 Task: Open Card Card0000000407 in Board Board0000000102 in Workspace WS0000000034 in Trello. Add Member Email0000000135 to Card Card0000000407 in Board Board0000000102 in Workspace WS0000000034 in Trello. Add Orange Label titled Label0000000407 to Card Card0000000407 in Board Board0000000102 in Workspace WS0000000034 in Trello. Add Checklist CL0000000407 to Card Card0000000407 in Board Board0000000102 in Workspace WS0000000034 in Trello. Add Dates with Start Date as Oct 01 2023 and Due Date as Oct 31 2023 to Card Card0000000407 in Board Board0000000102 in Workspace WS0000000034 in Trello
Action: Mouse moved to (703, 738)
Screenshot: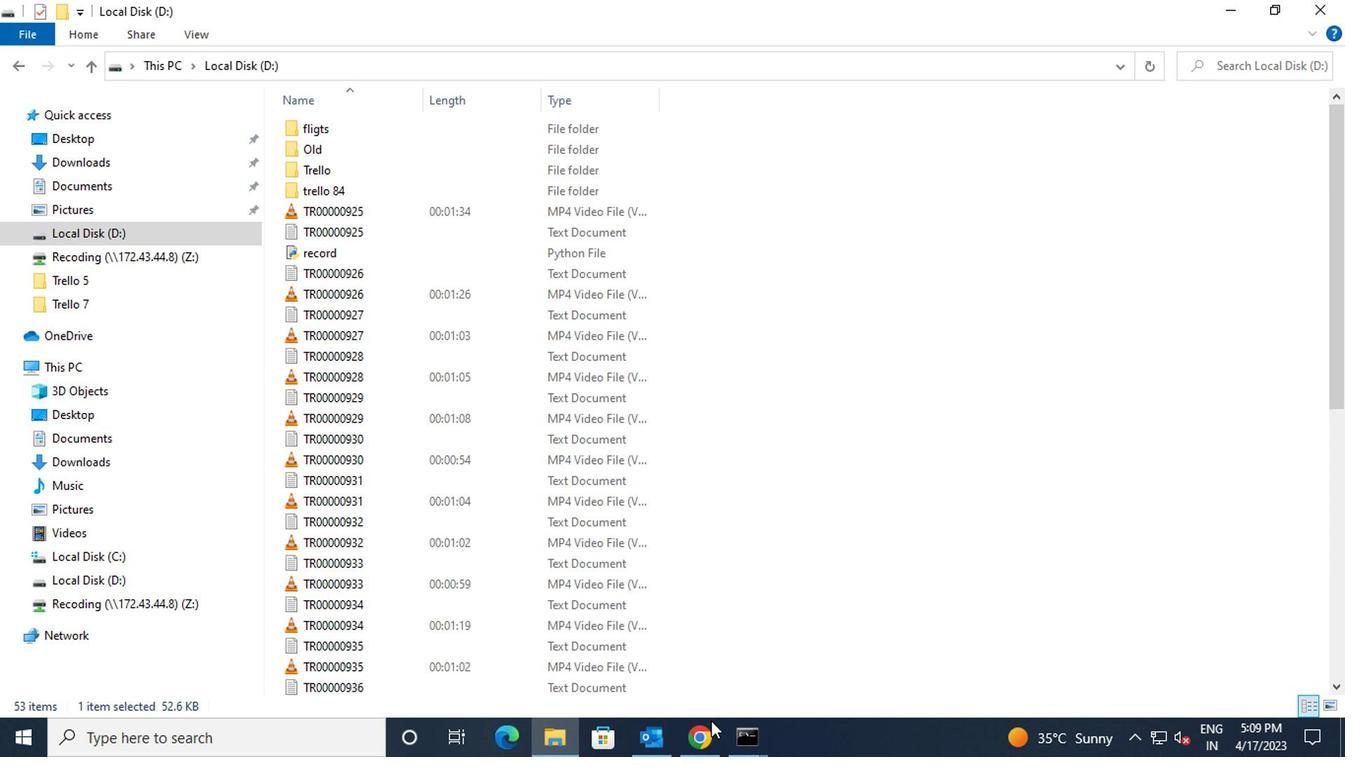 
Action: Mouse pressed left at (703, 738)
Screenshot: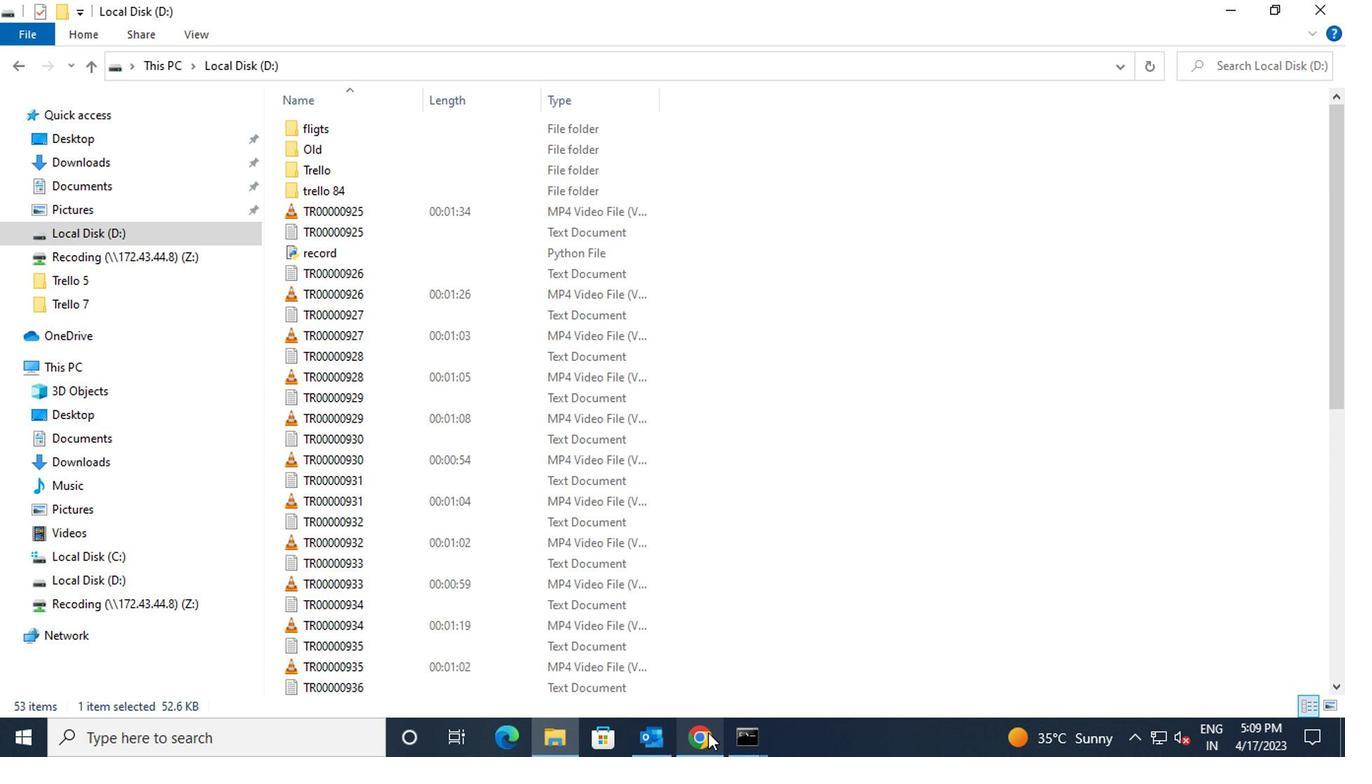
Action: Mouse moved to (460, 404)
Screenshot: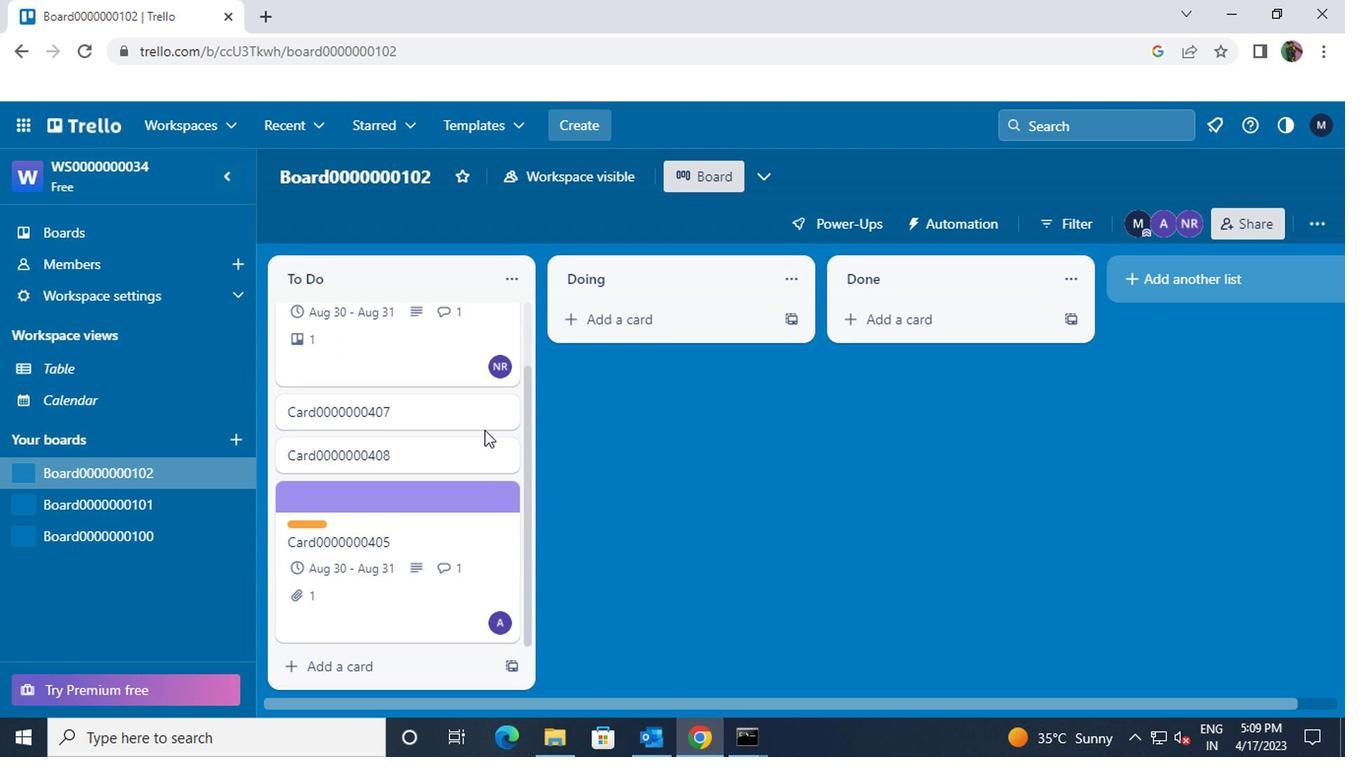 
Action: Mouse pressed left at (460, 404)
Screenshot: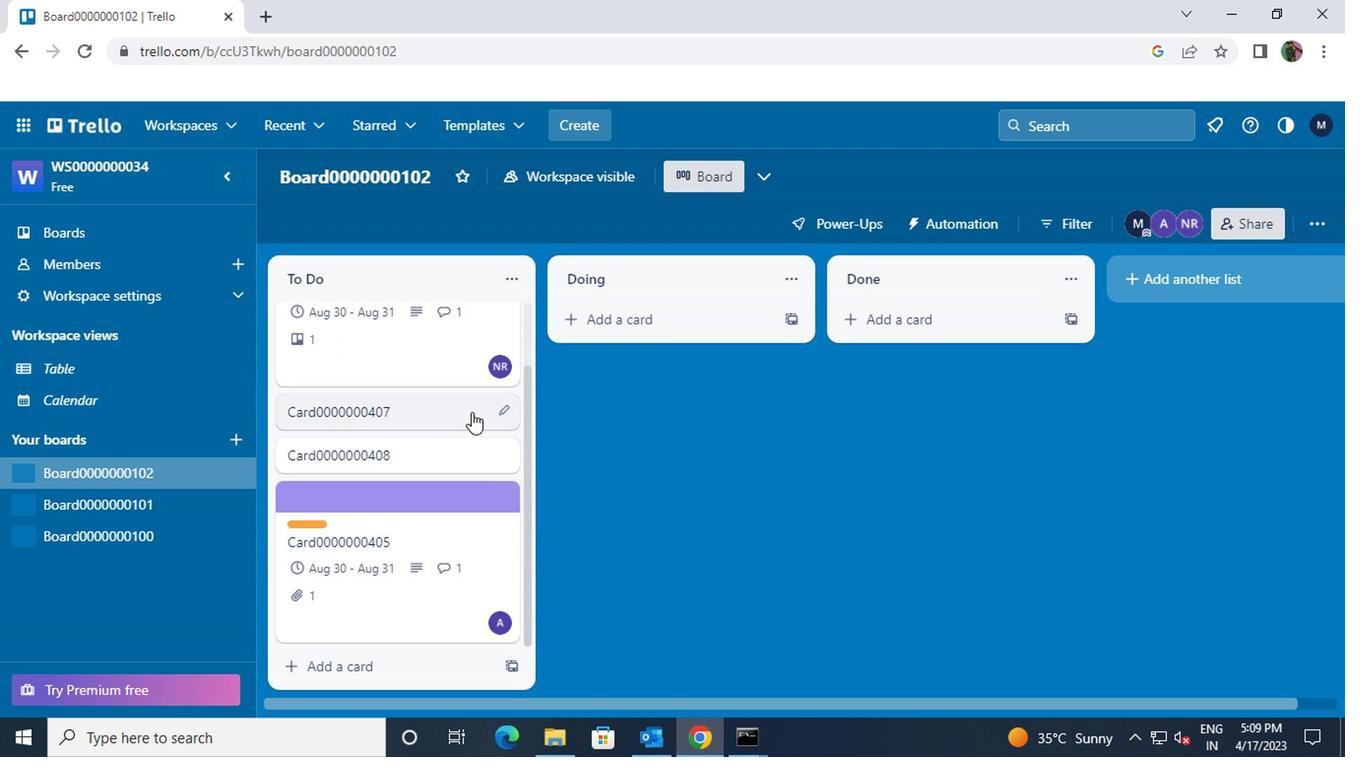 
Action: Mouse moved to (913, 274)
Screenshot: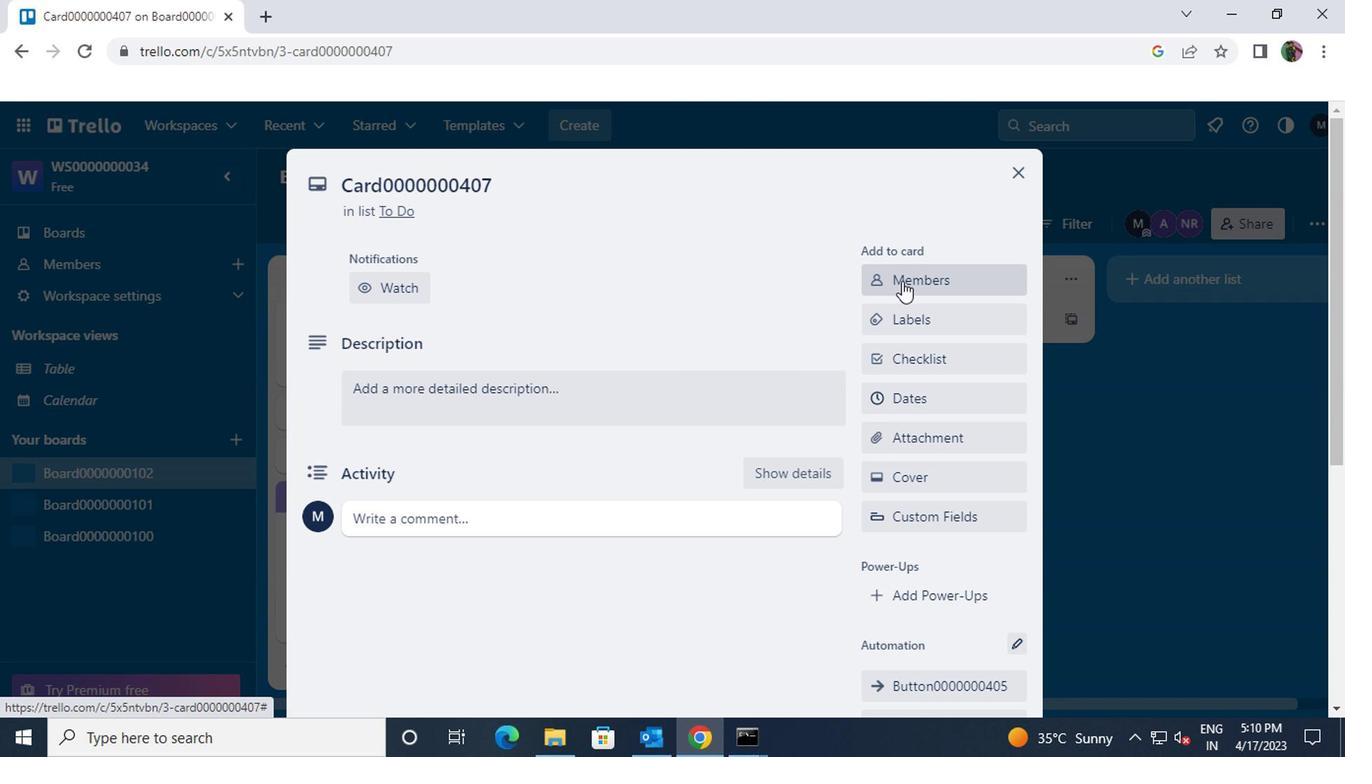 
Action: Mouse pressed left at (913, 274)
Screenshot: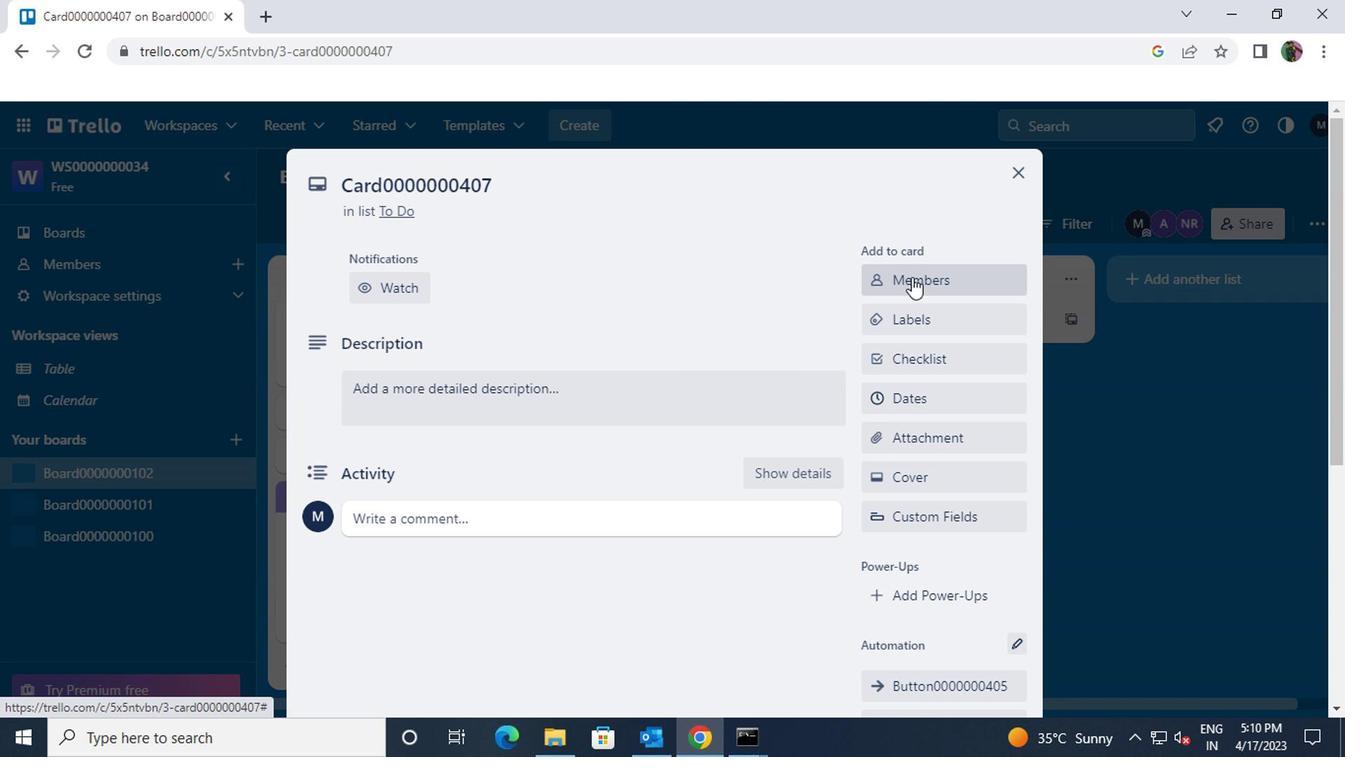 
Action: Key pressed vinnyoffice2<Key.shift>@GMAIL.C
Screenshot: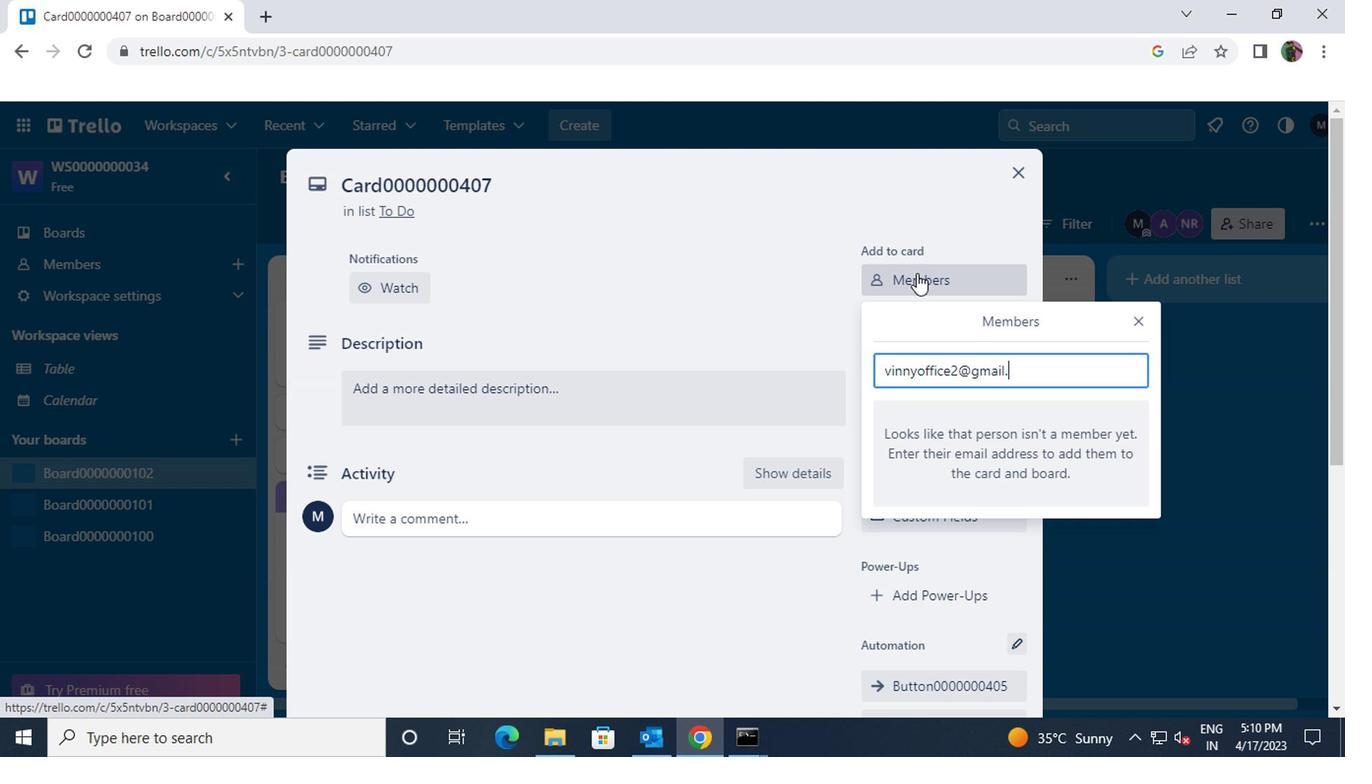 
Action: Mouse moved to (913, 274)
Screenshot: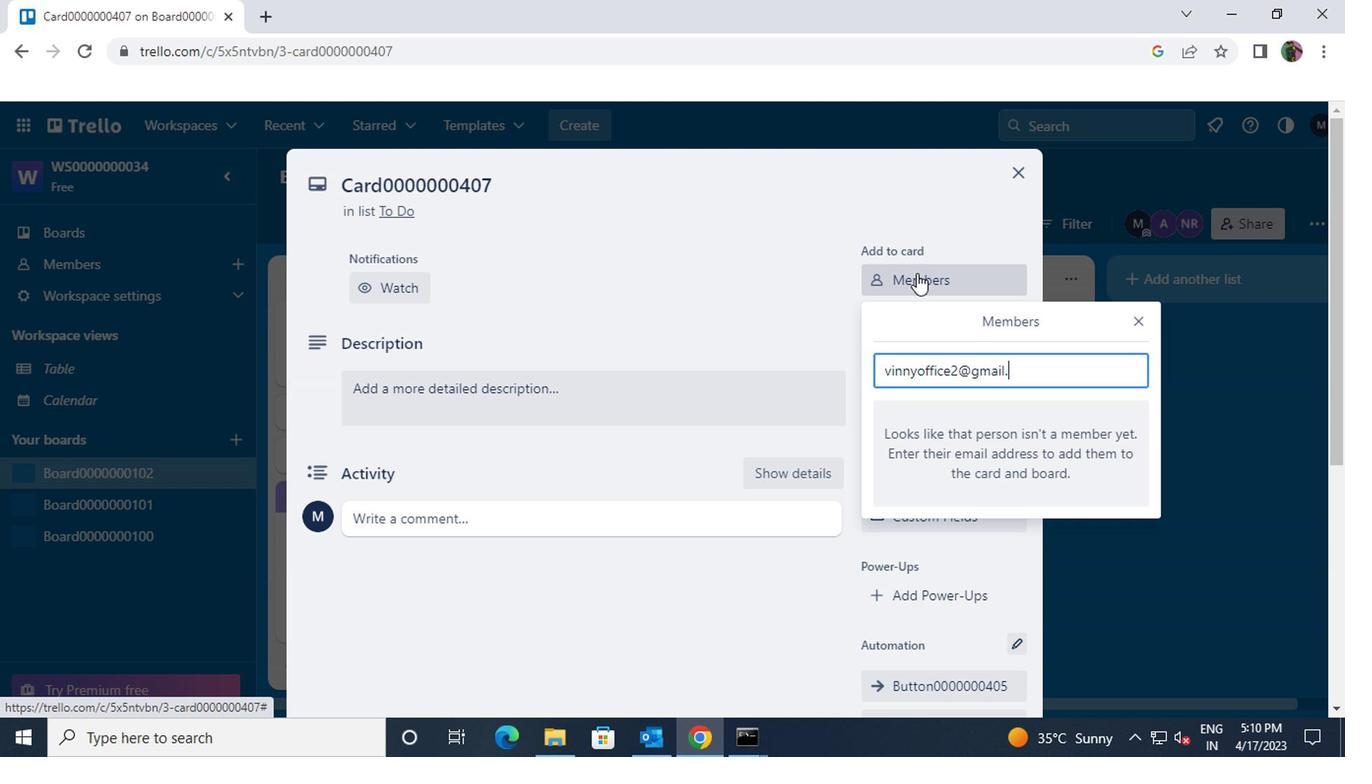 
Action: Key pressed OM
Screenshot: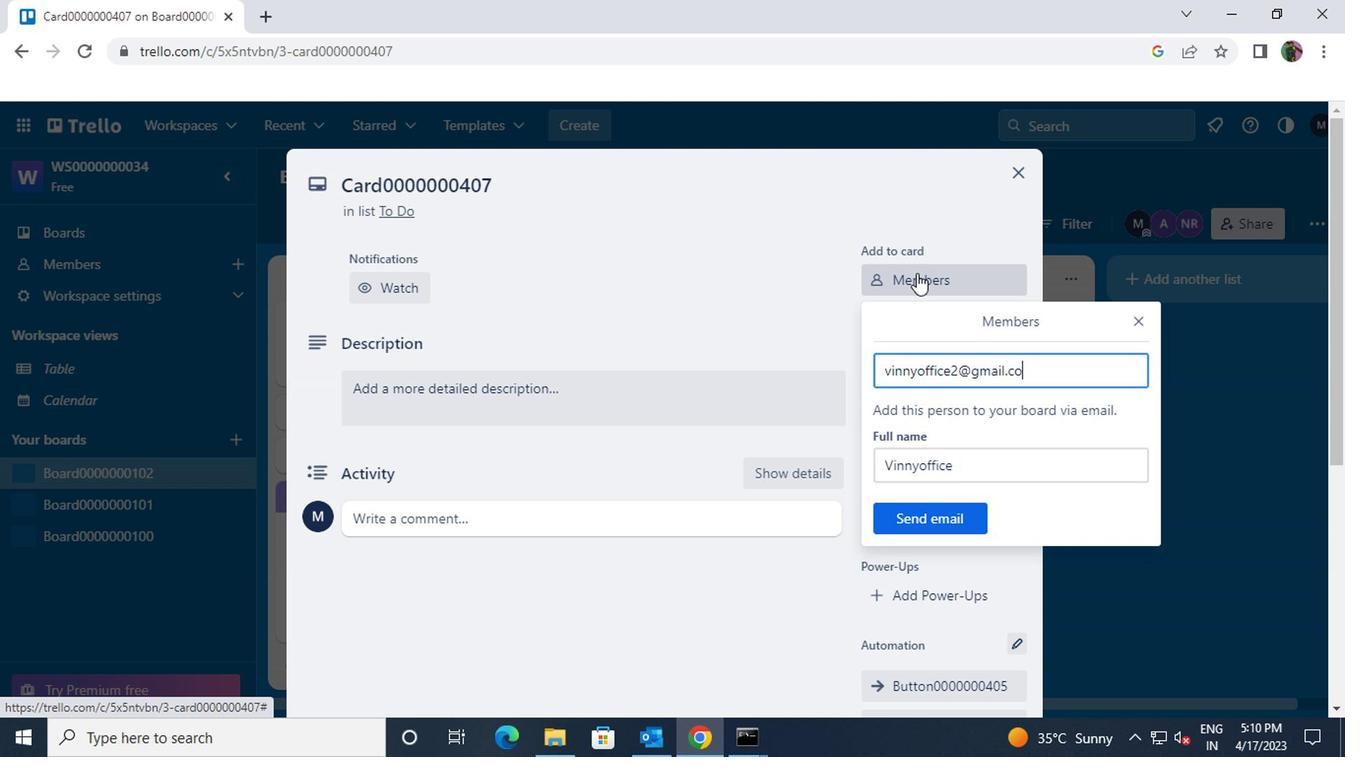 
Action: Mouse moved to (921, 509)
Screenshot: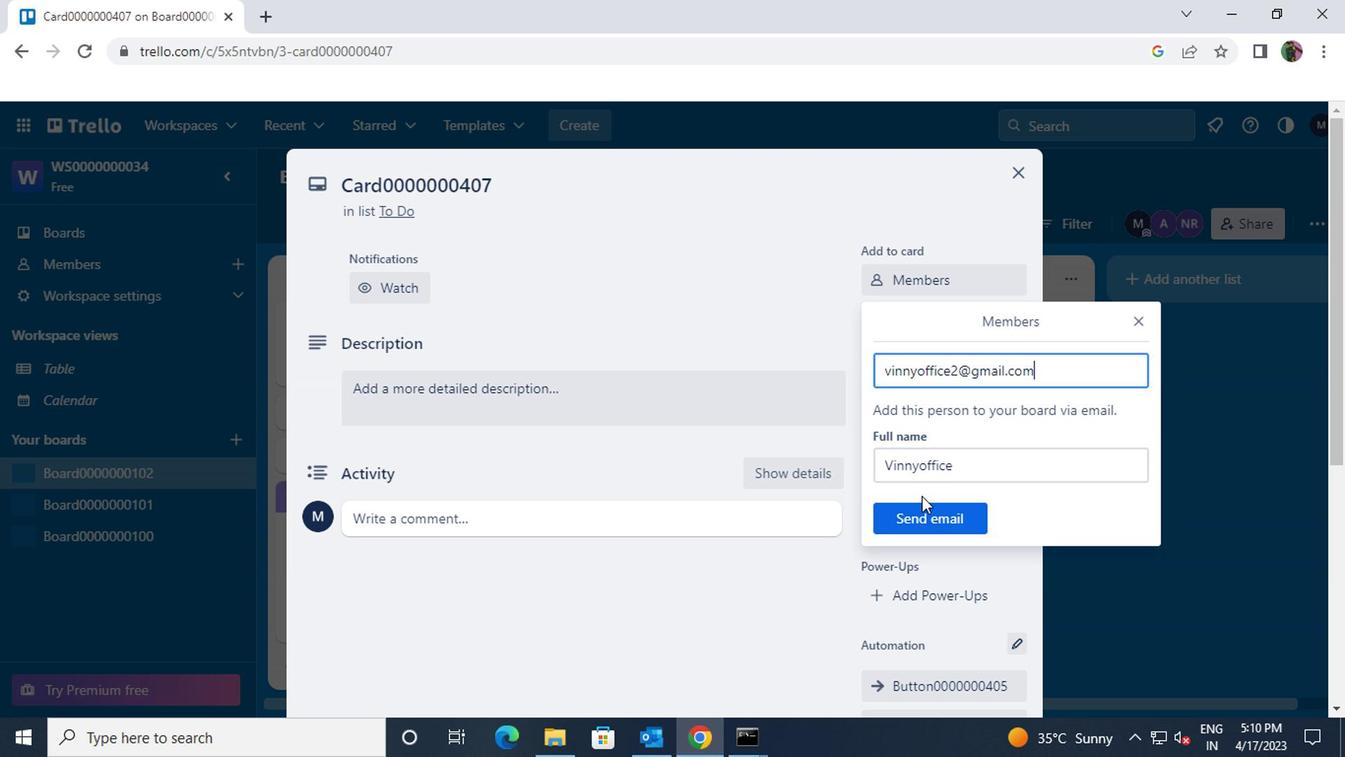 
Action: Mouse pressed left at (921, 509)
Screenshot: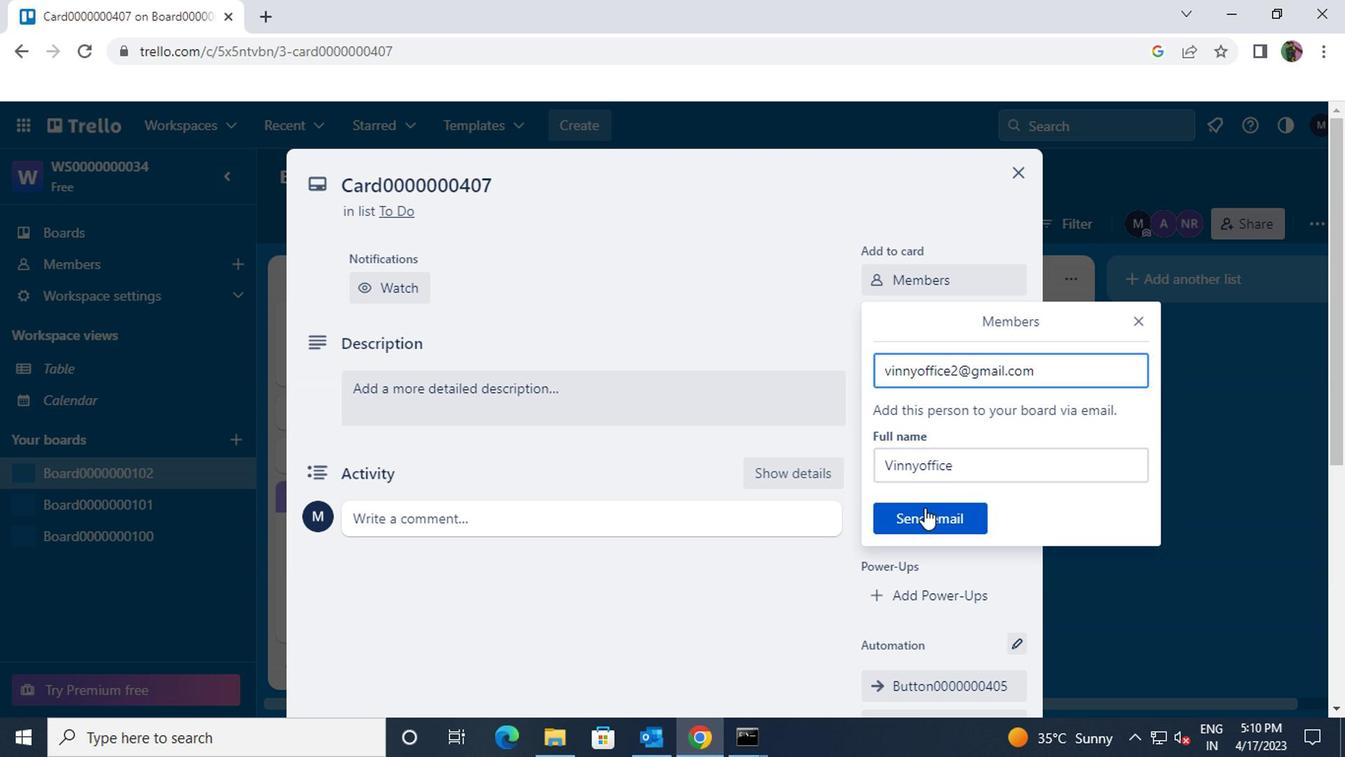 
Action: Mouse moved to (923, 315)
Screenshot: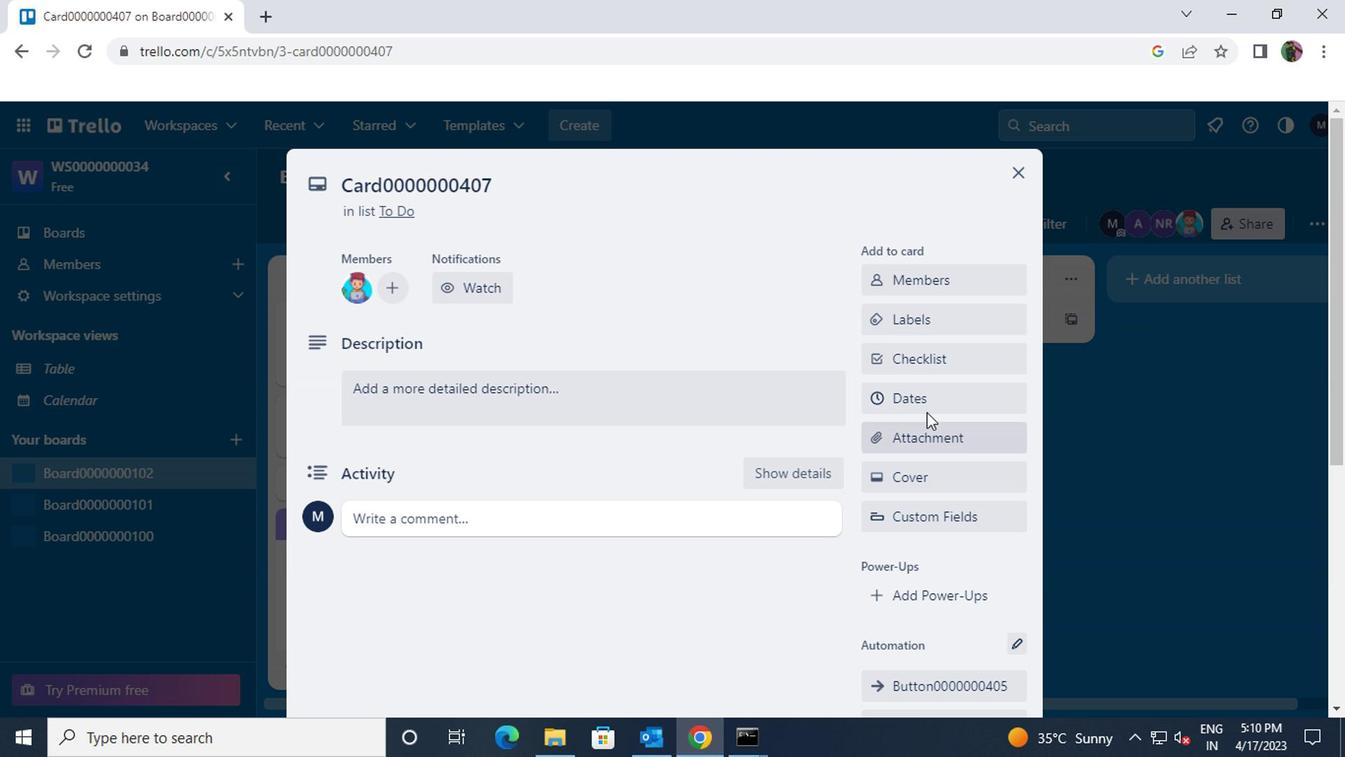 
Action: Mouse pressed left at (923, 315)
Screenshot: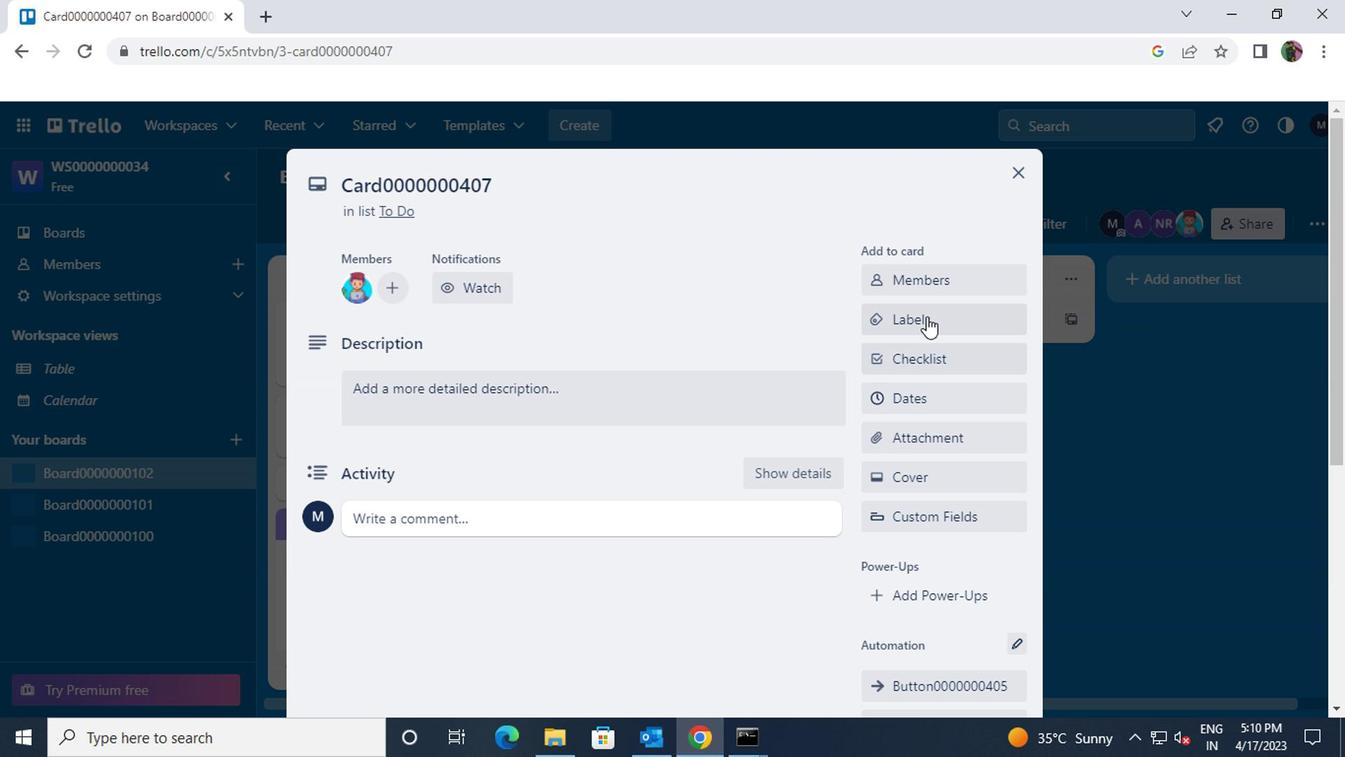 
Action: Mouse moved to (994, 595)
Screenshot: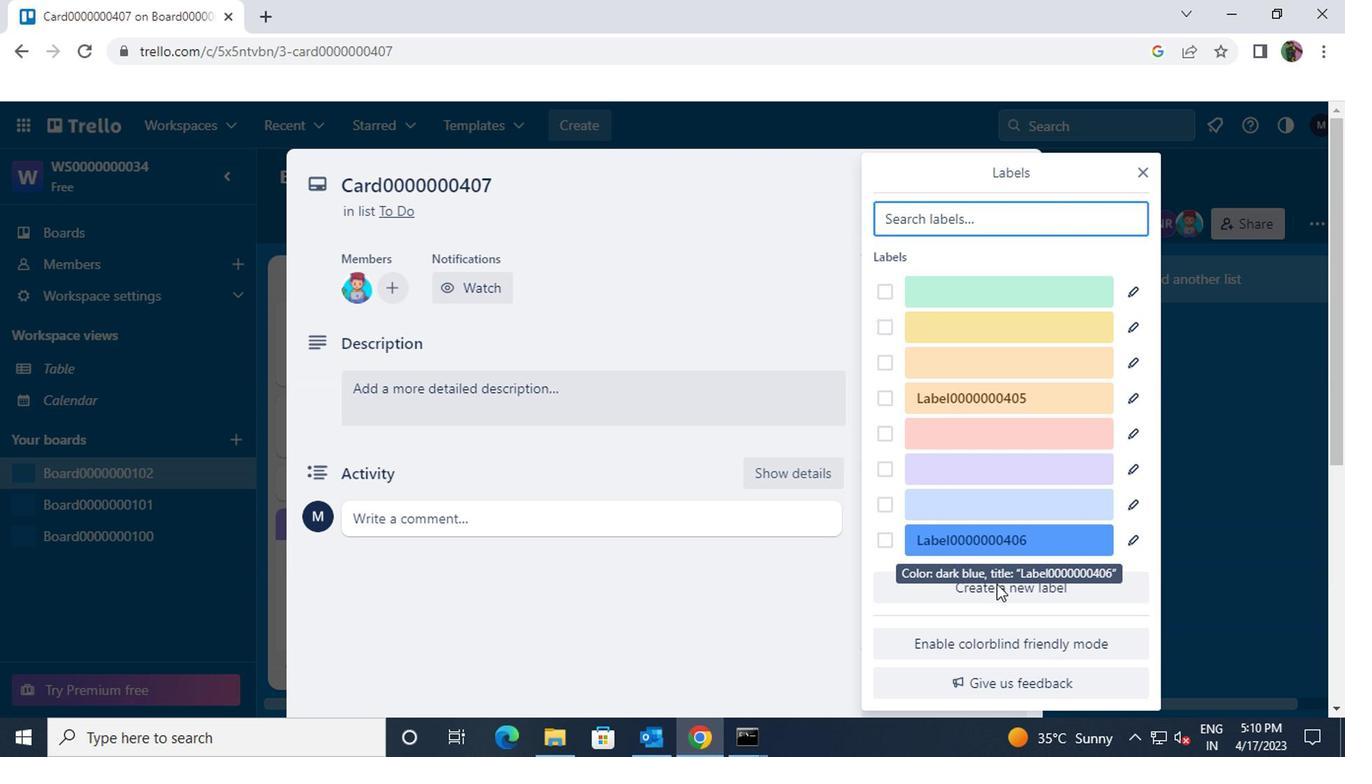 
Action: Mouse pressed left at (994, 595)
Screenshot: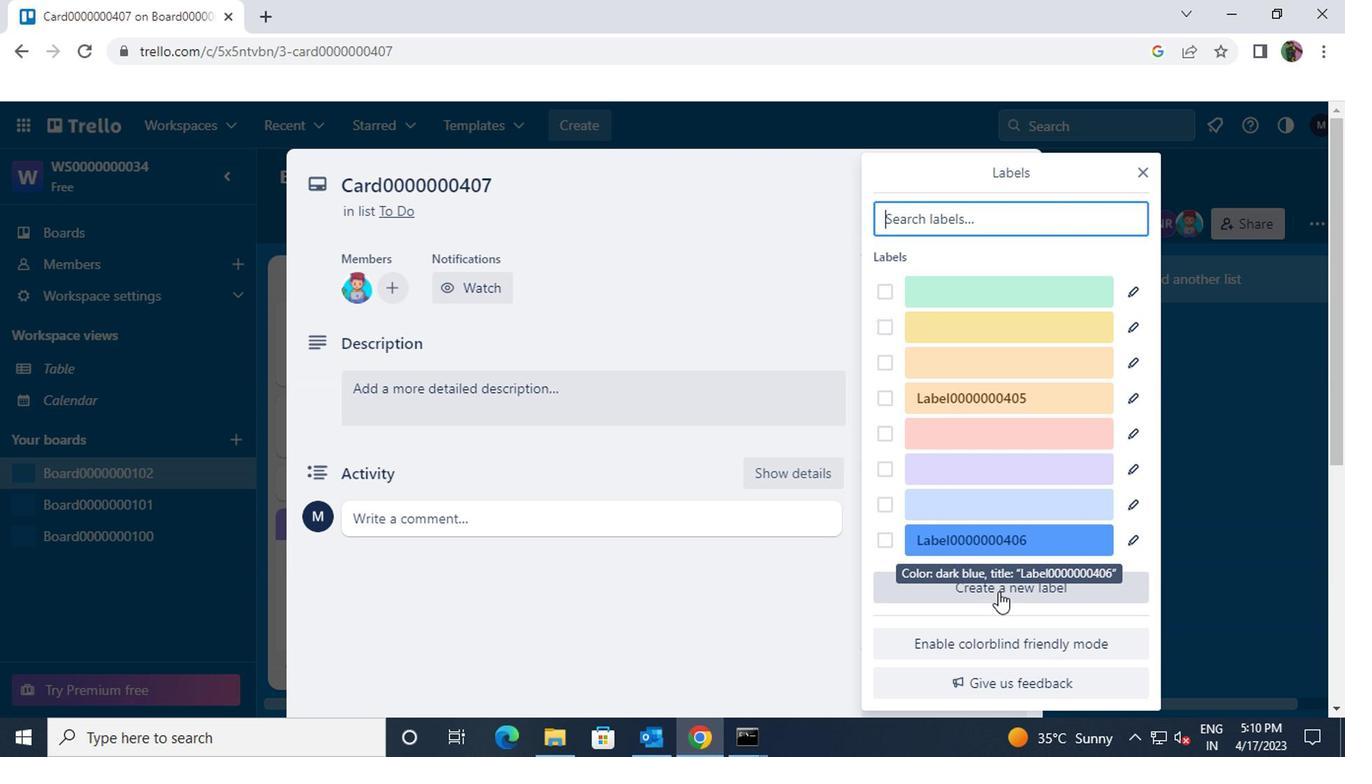 
Action: Mouse moved to (958, 351)
Screenshot: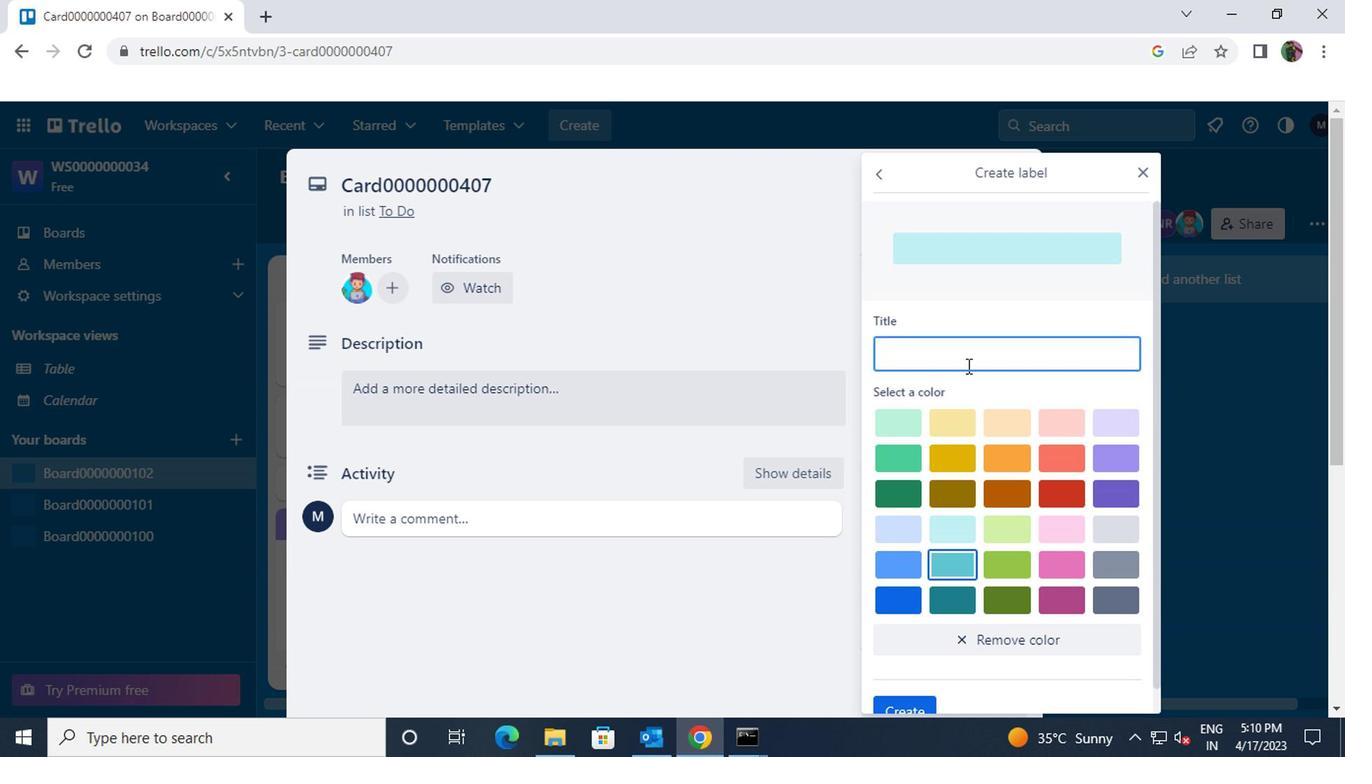 
Action: Mouse pressed left at (958, 351)
Screenshot: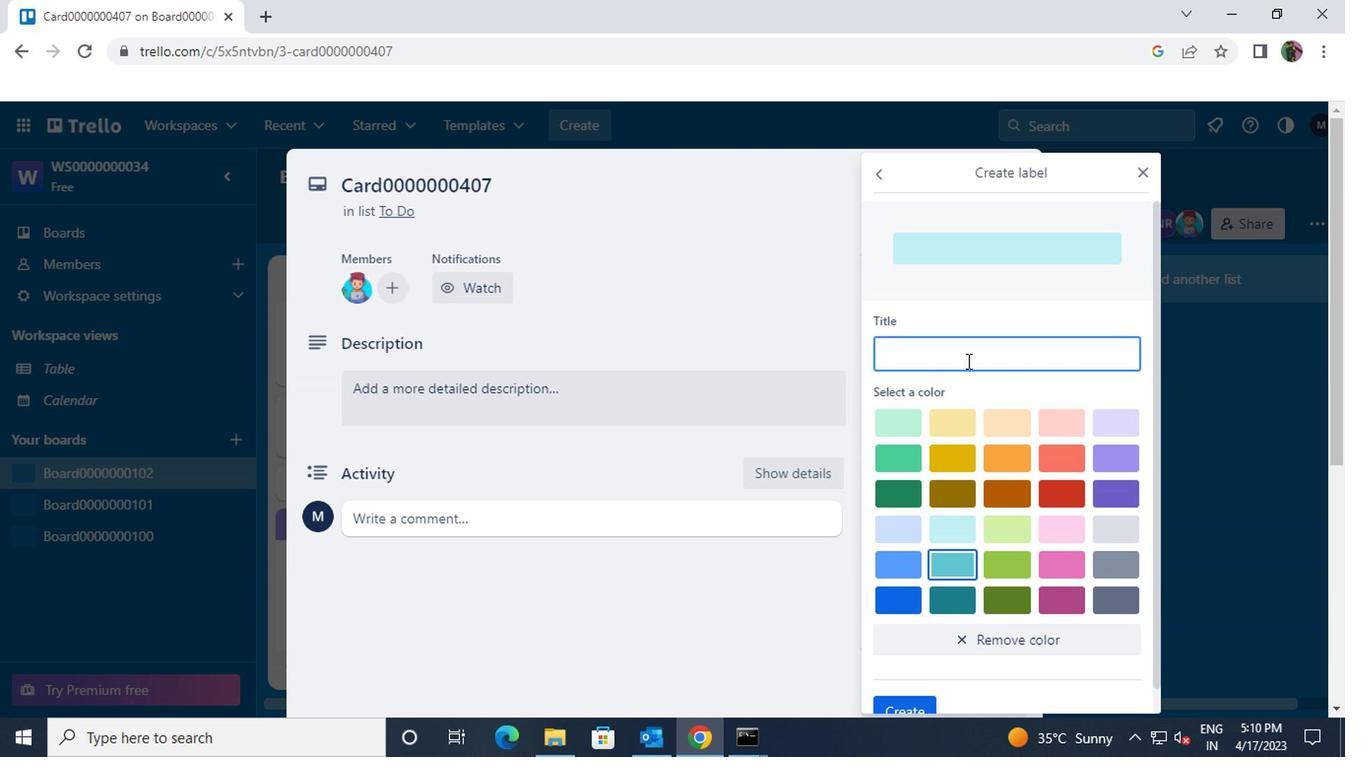 
Action: Key pressed <Key.shift>LABEL0000000407
Screenshot: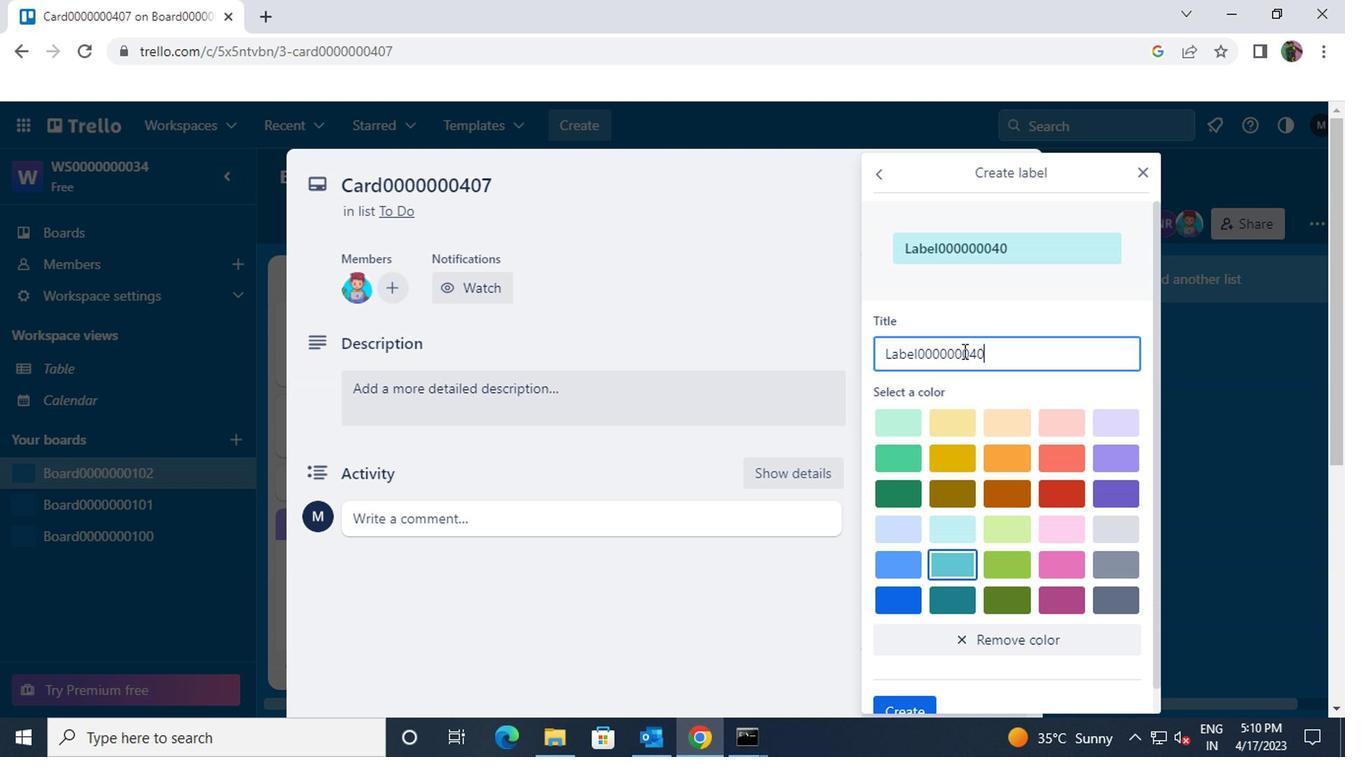 
Action: Mouse moved to (1000, 458)
Screenshot: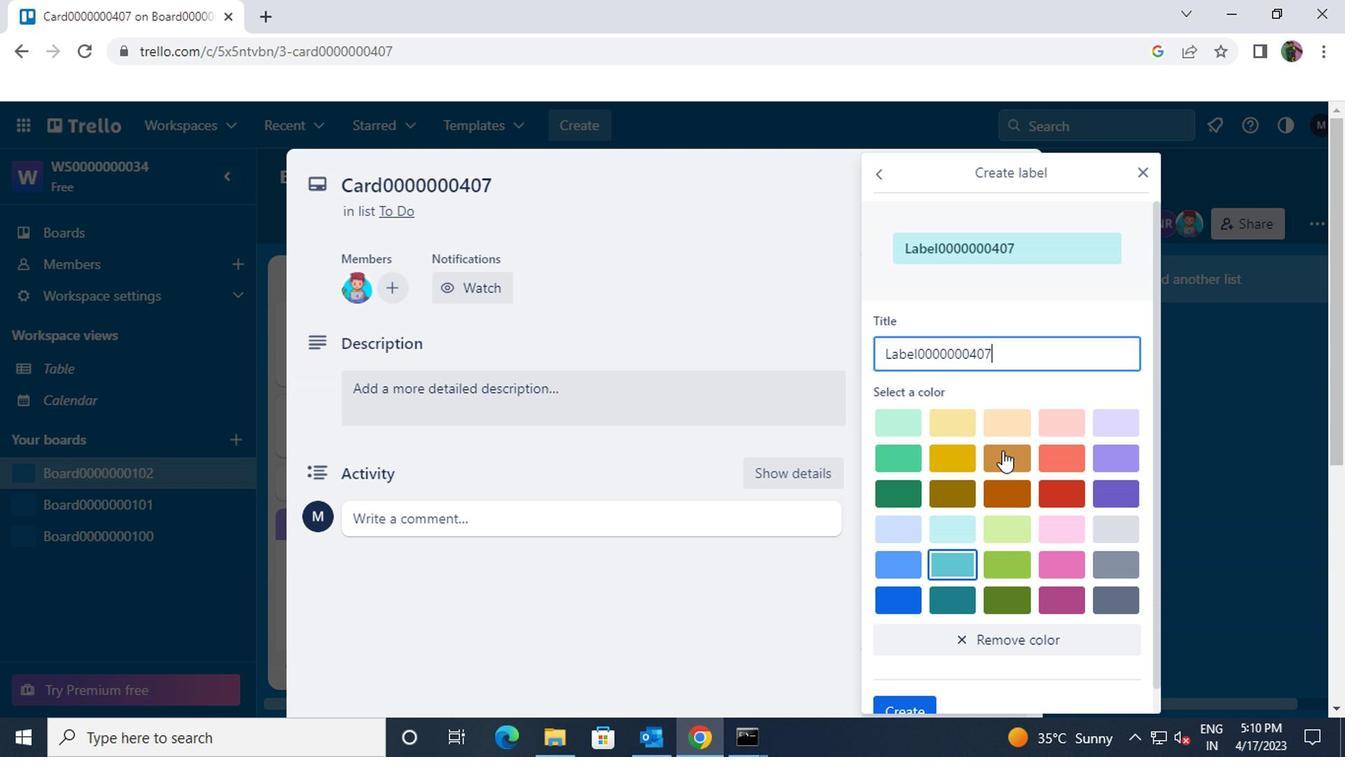 
Action: Mouse pressed left at (1000, 458)
Screenshot: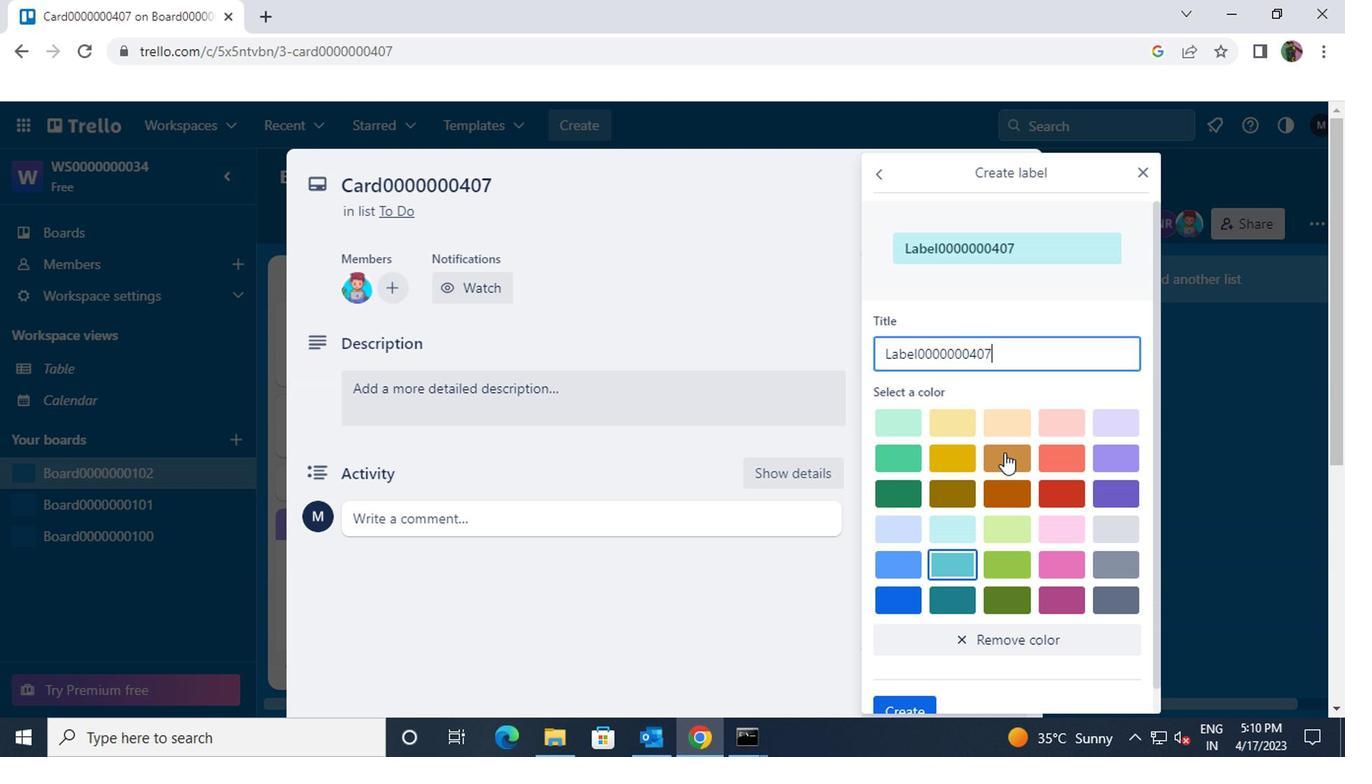 
Action: Mouse scrolled (1000, 457) with delta (0, -1)
Screenshot: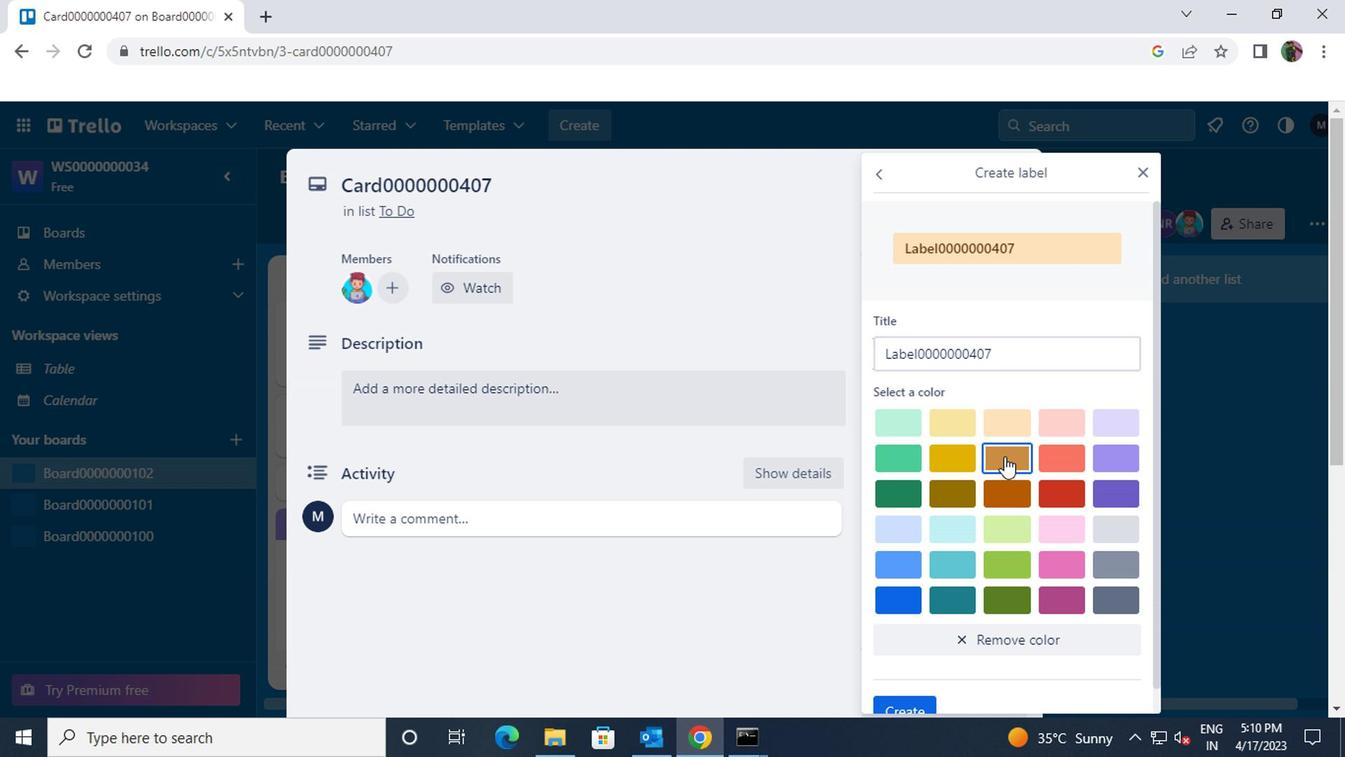 
Action: Mouse scrolled (1000, 457) with delta (0, -1)
Screenshot: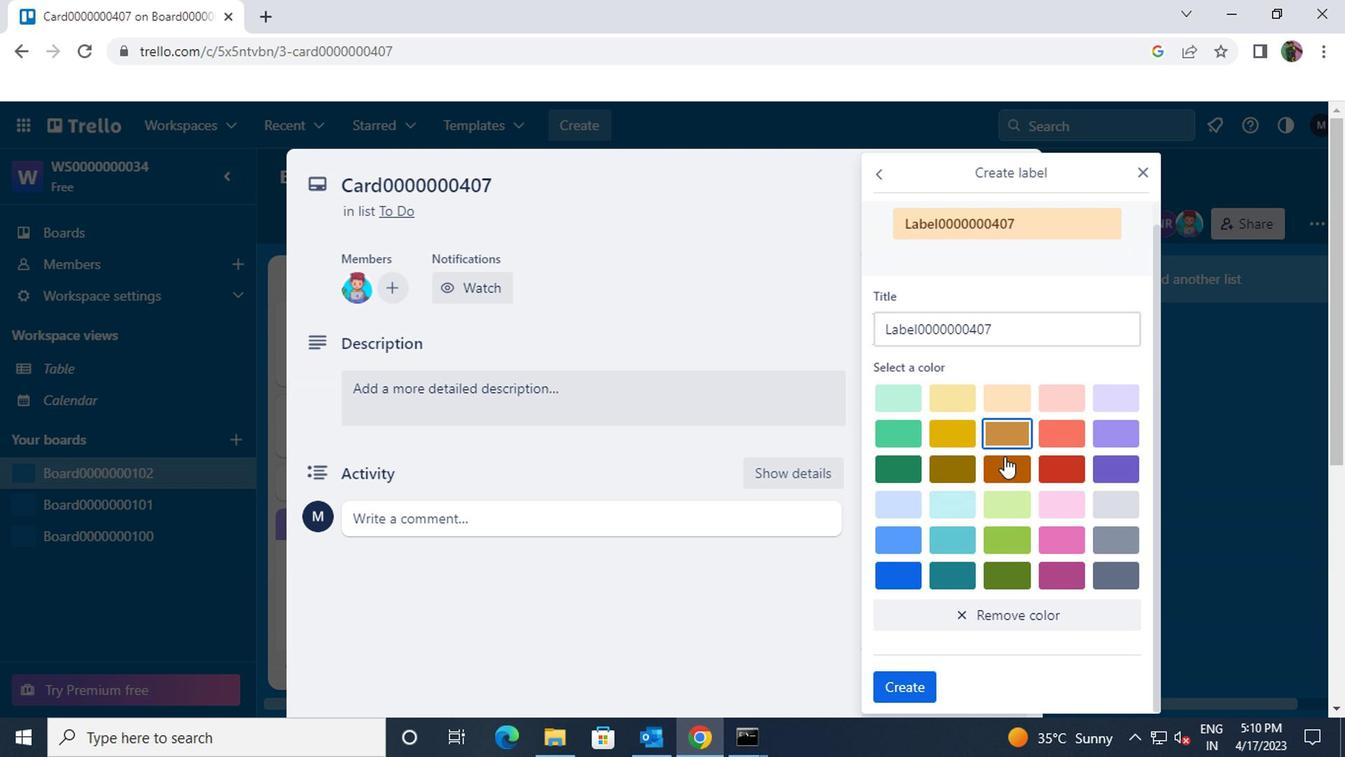 
Action: Mouse moved to (904, 683)
Screenshot: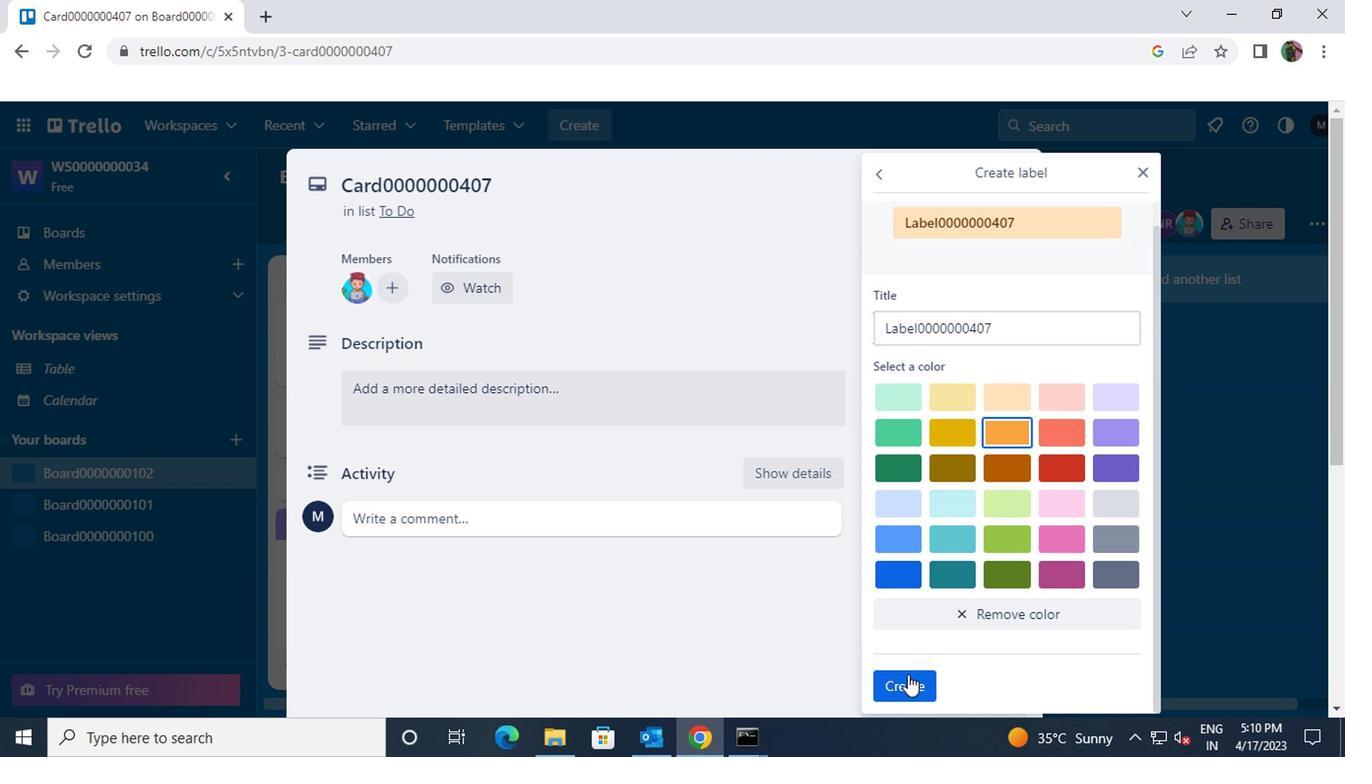 
Action: Mouse pressed left at (904, 683)
Screenshot: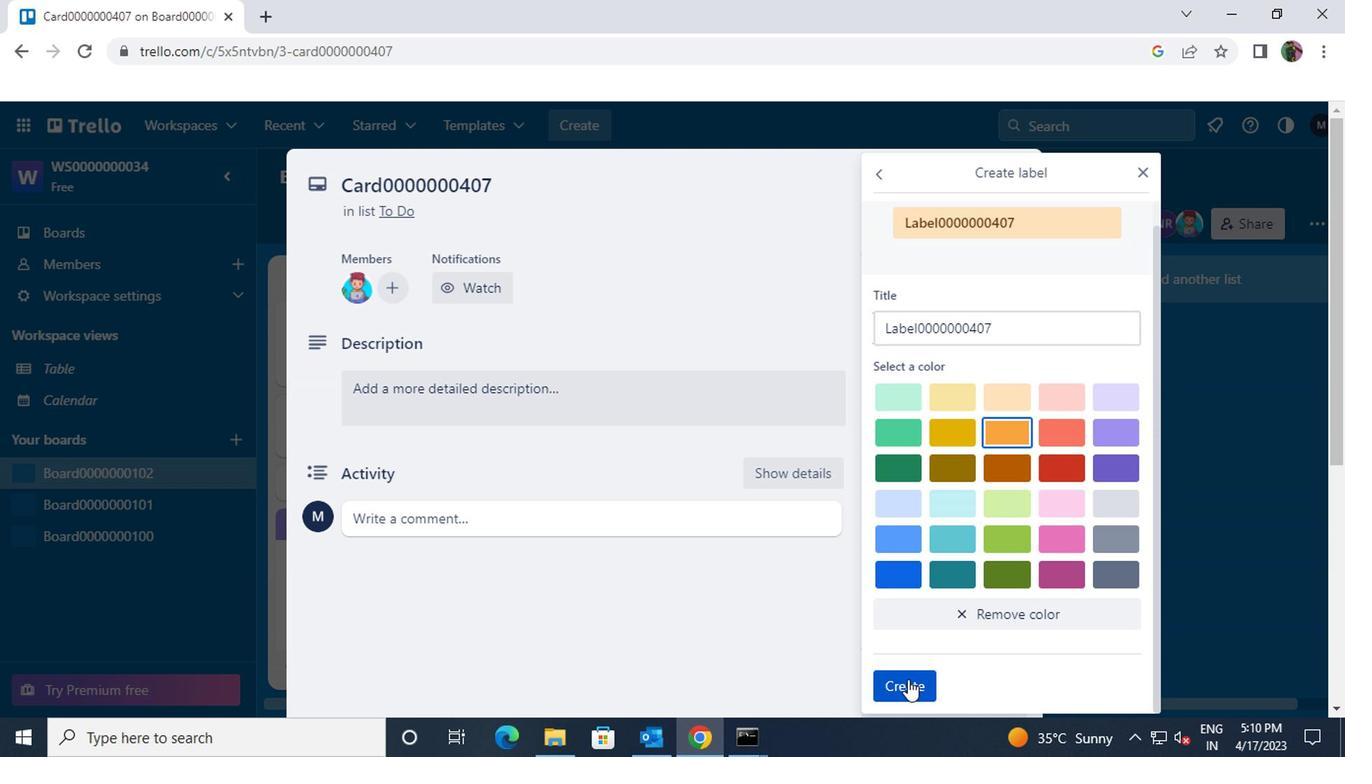 
Action: Mouse moved to (1137, 170)
Screenshot: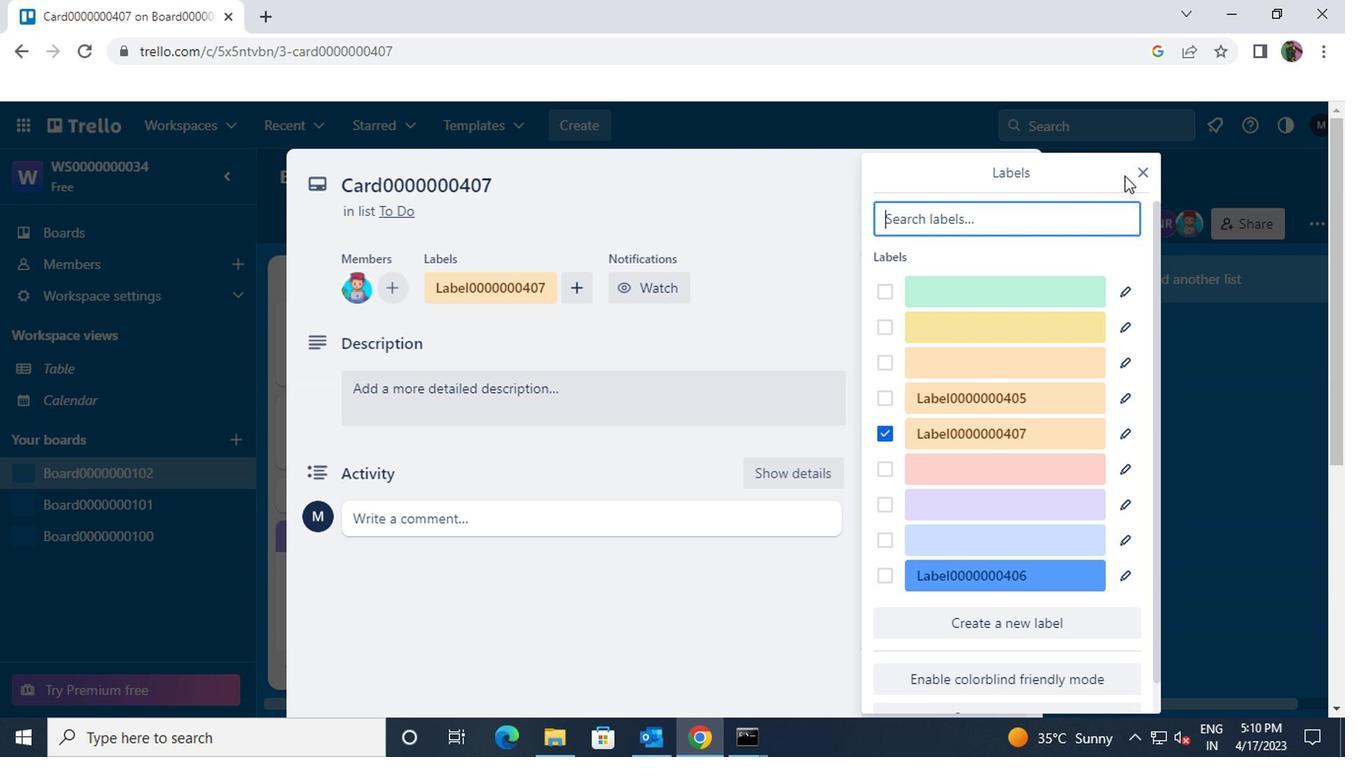 
Action: Mouse pressed left at (1137, 170)
Screenshot: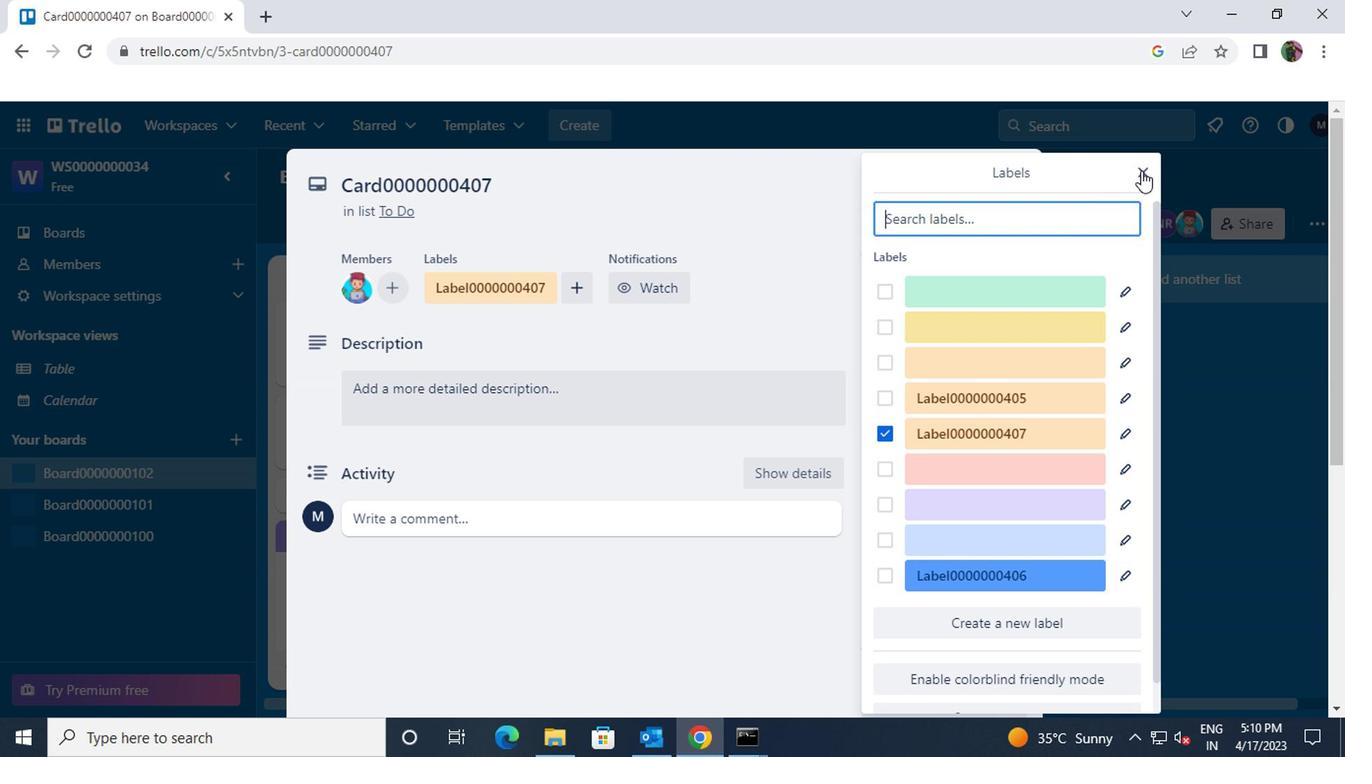 
Action: Mouse moved to (942, 356)
Screenshot: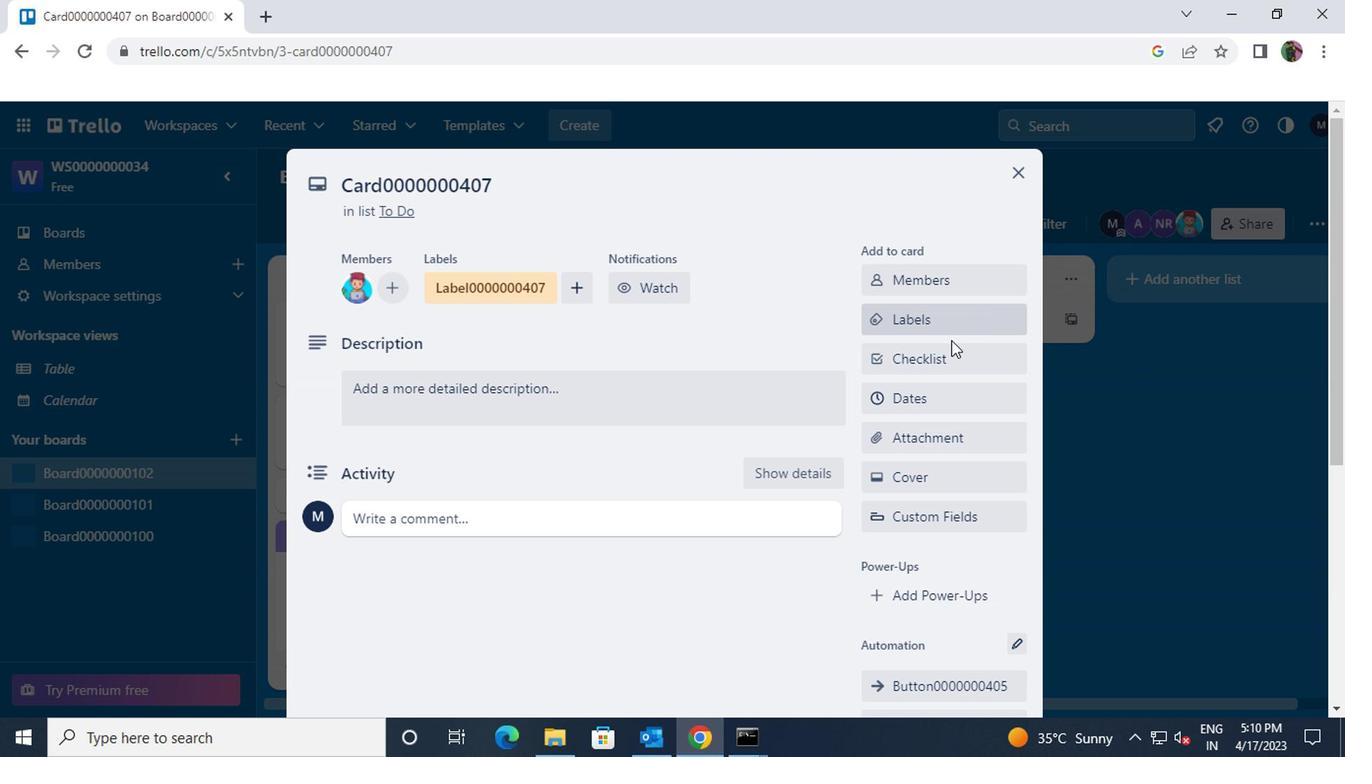 
Action: Mouse pressed left at (942, 356)
Screenshot: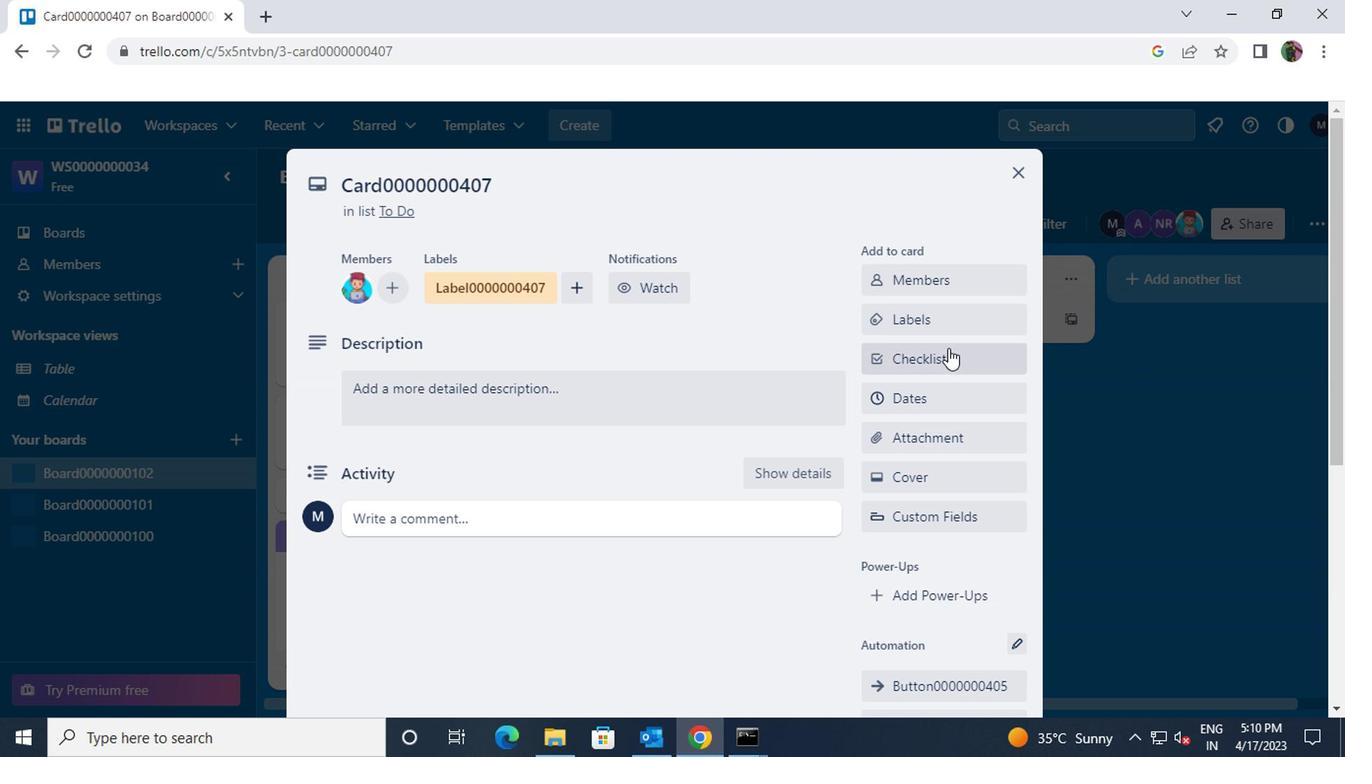 
Action: Mouse moved to (945, 389)
Screenshot: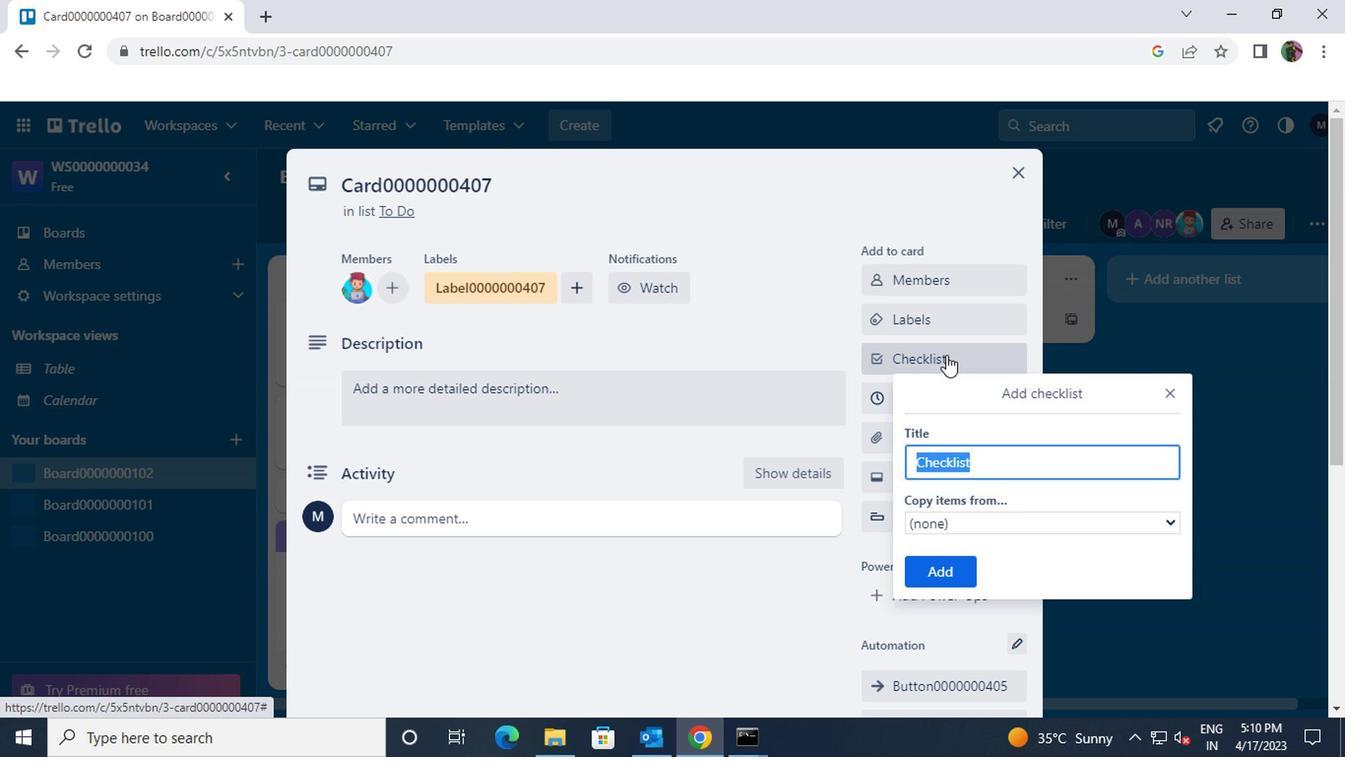 
Action: Key pressed <Key.shift>CL0000000407
Screenshot: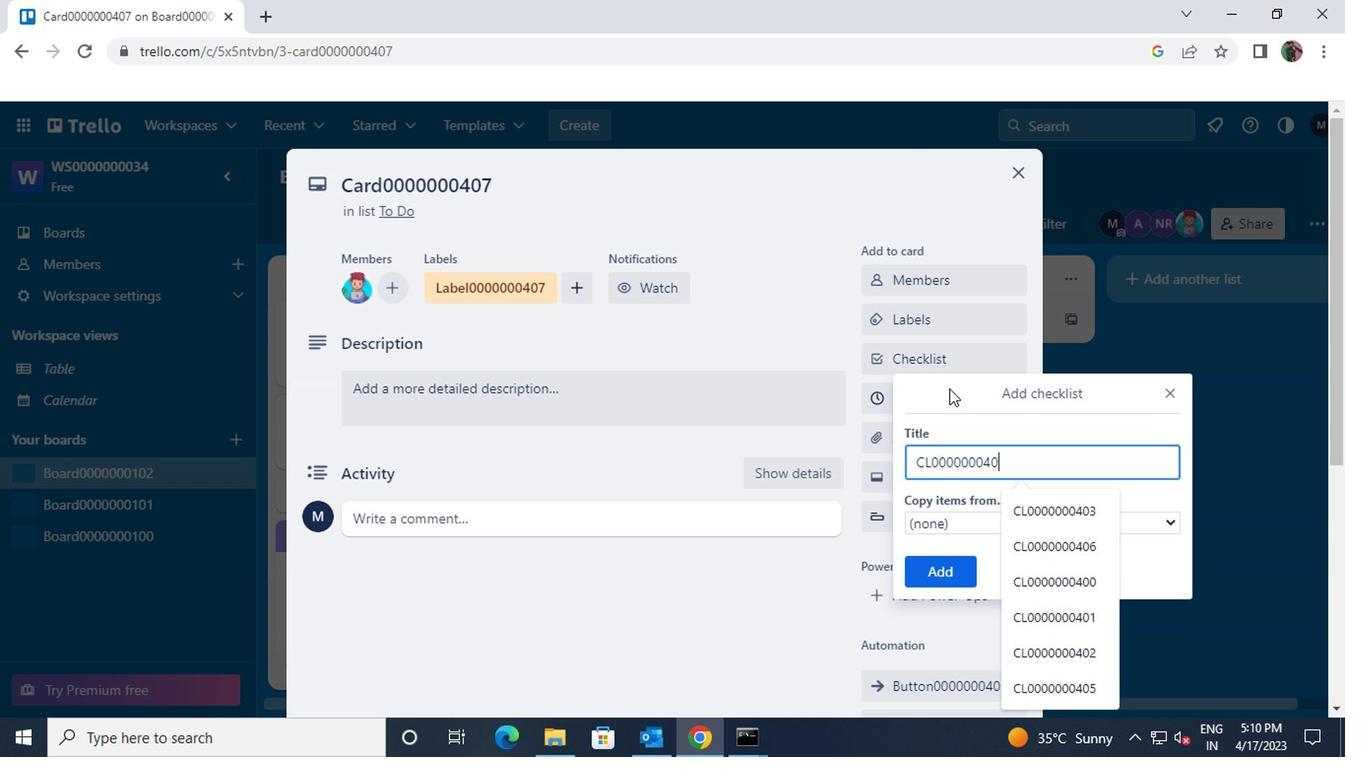 
Action: Mouse moved to (936, 571)
Screenshot: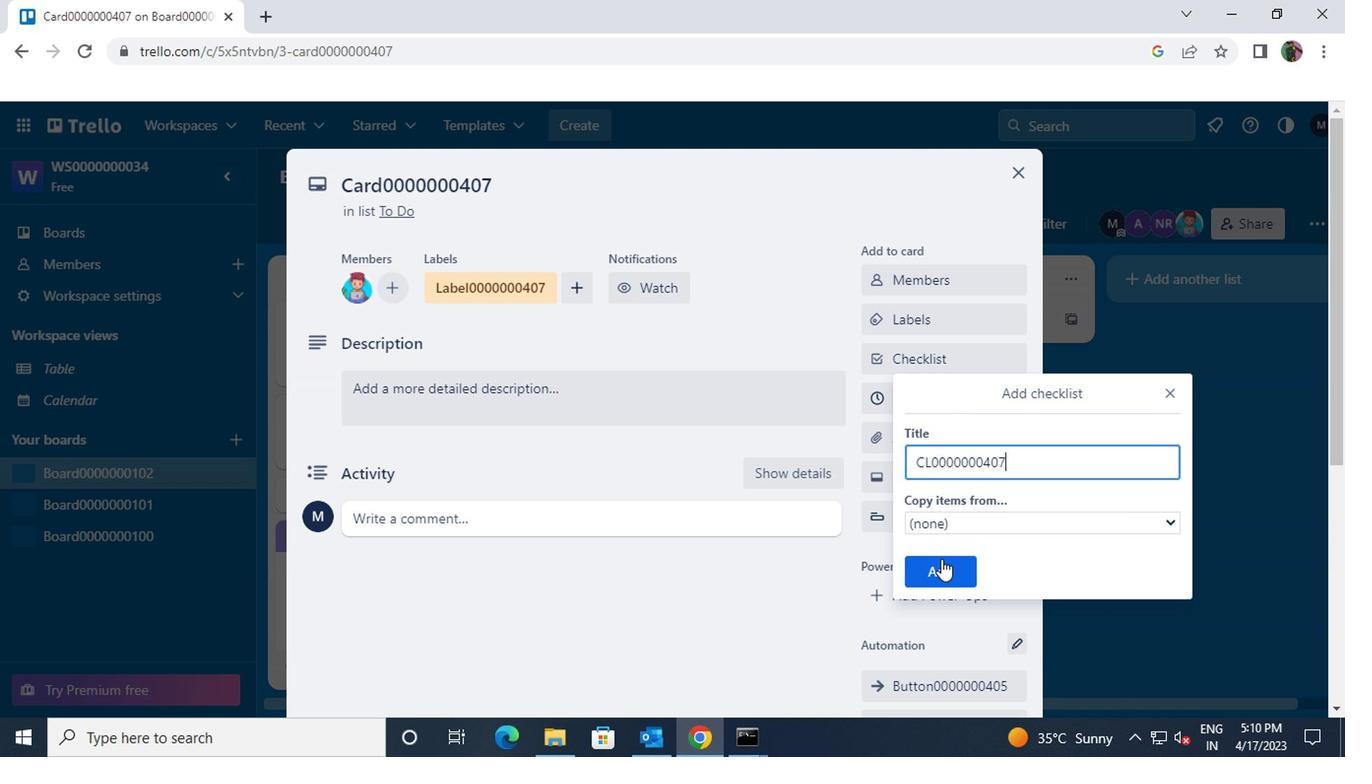 
Action: Mouse pressed left at (936, 571)
Screenshot: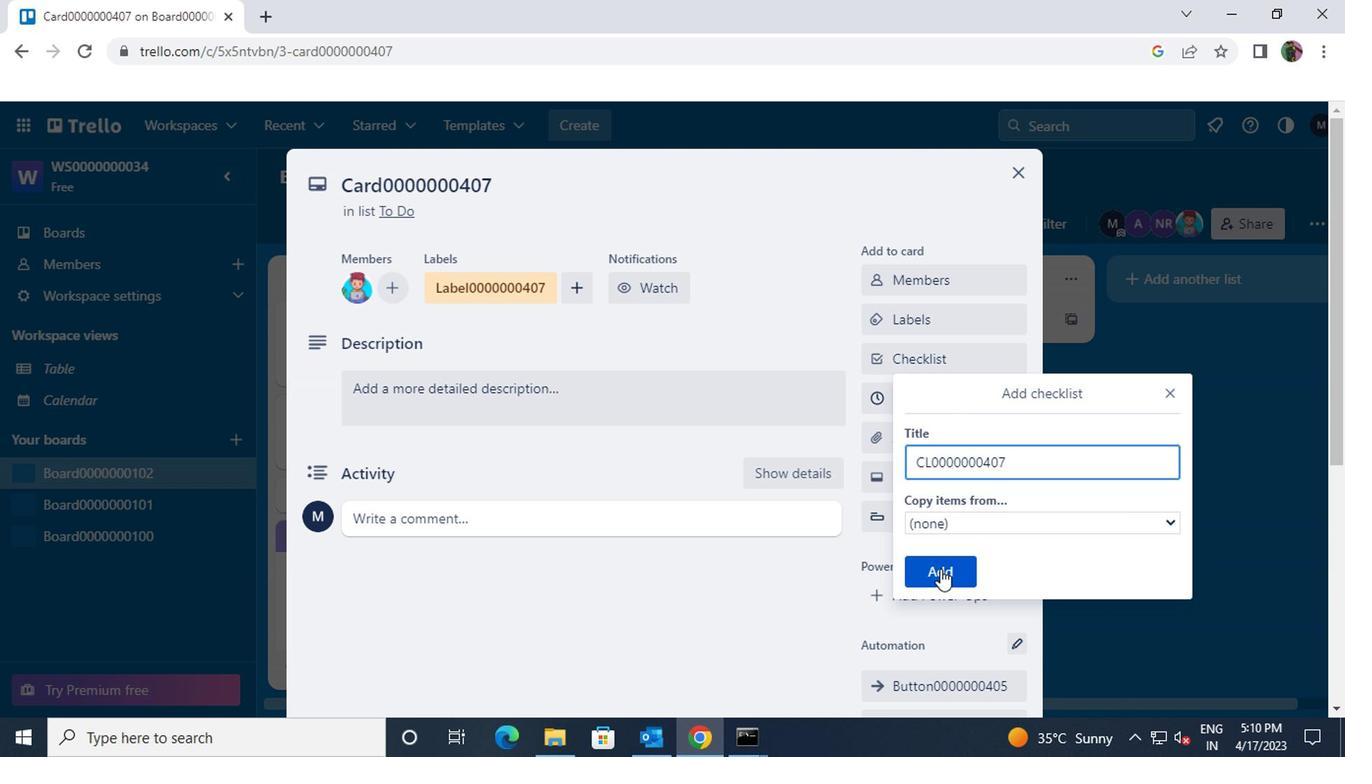 
Action: Mouse moved to (923, 397)
Screenshot: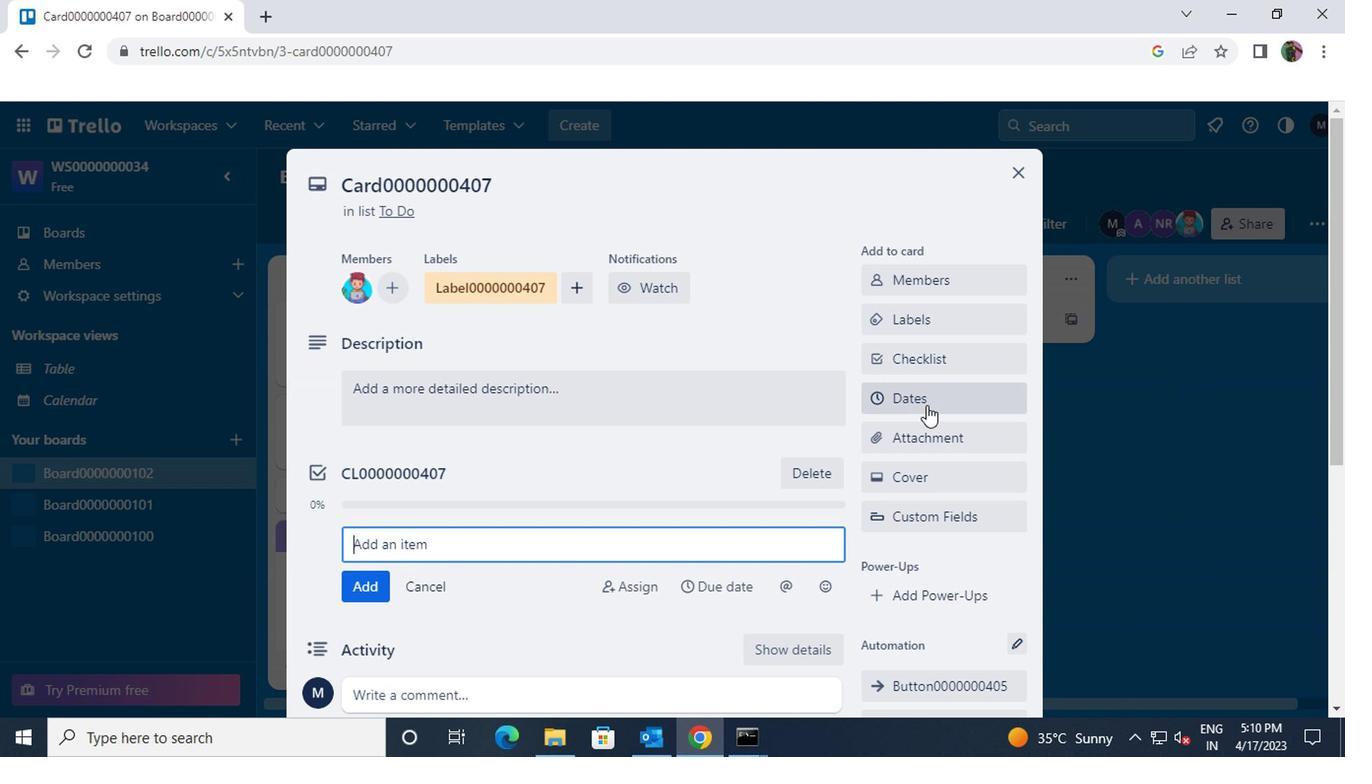 
Action: Mouse pressed left at (923, 397)
Screenshot: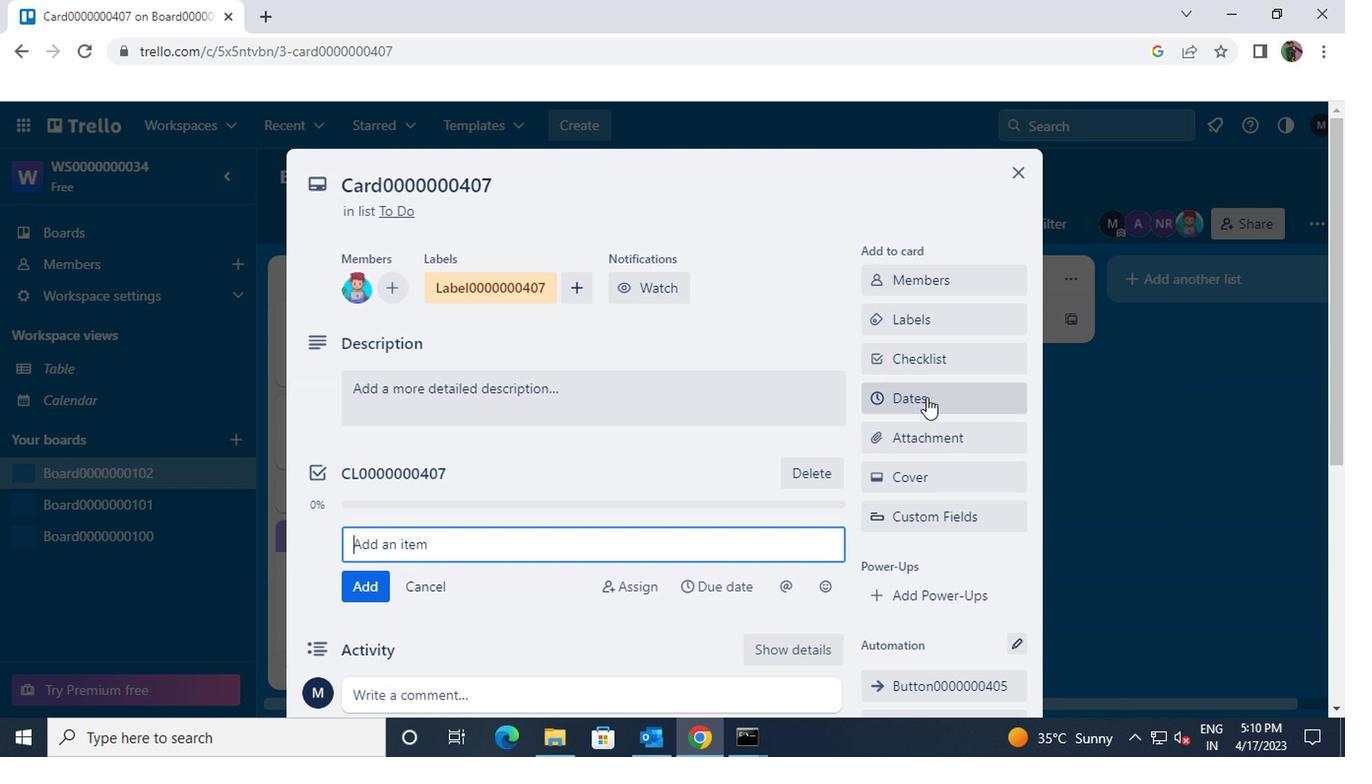 
Action: Mouse moved to (1115, 221)
Screenshot: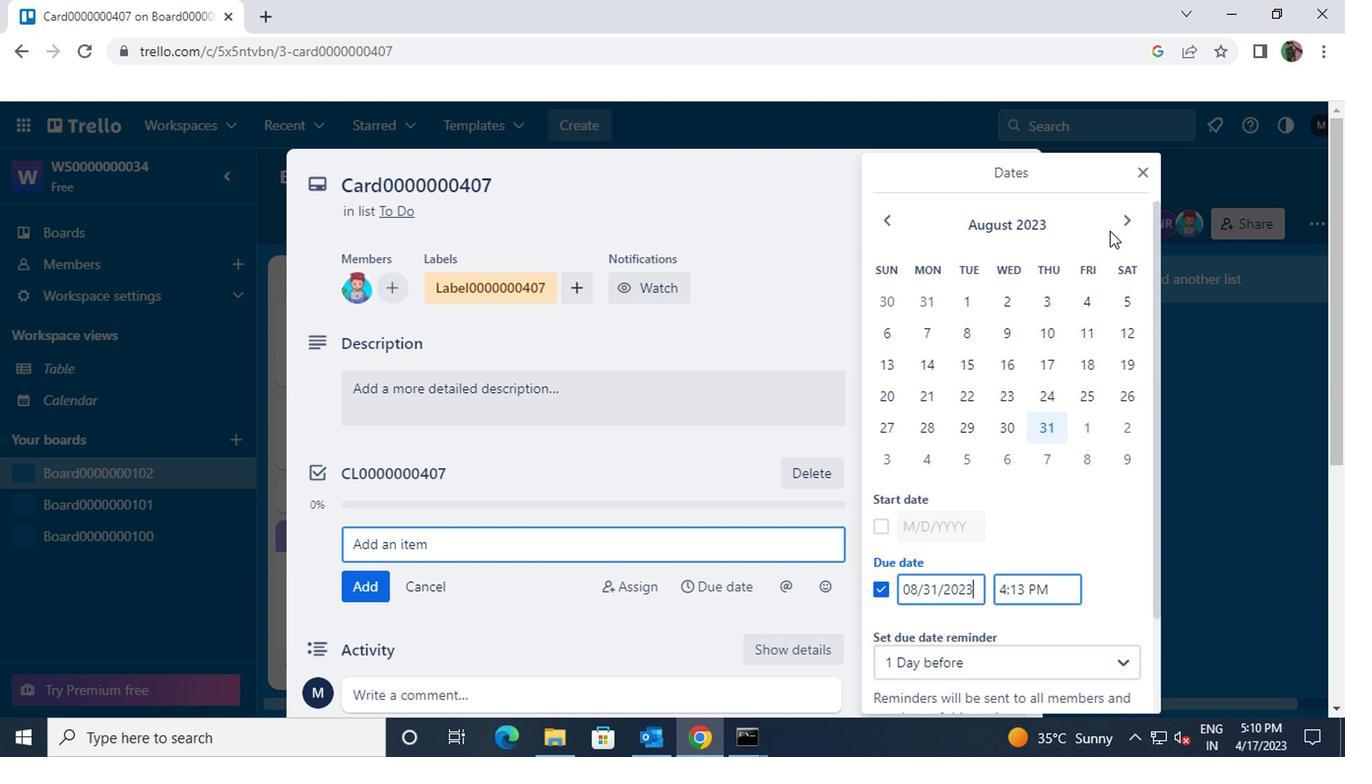 
Action: Mouse pressed left at (1115, 221)
Screenshot: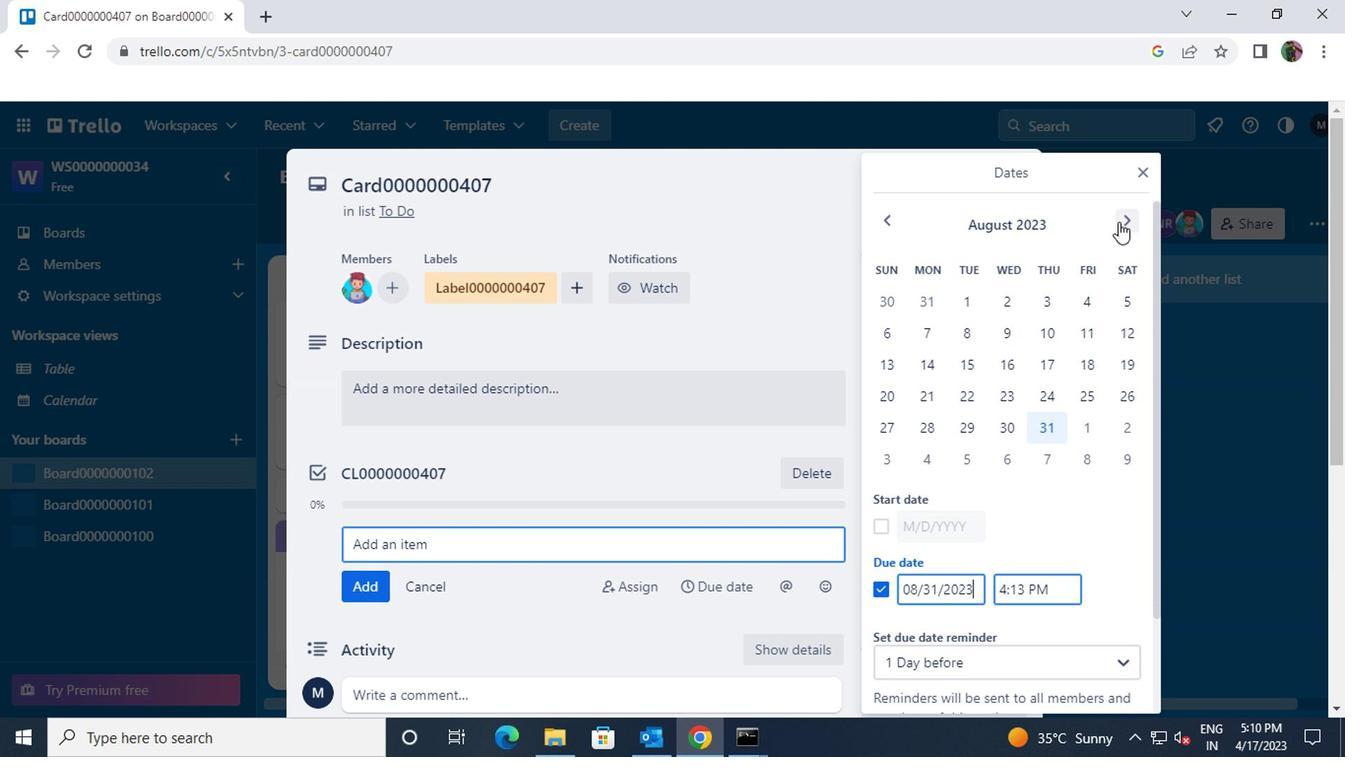 
Action: Mouse pressed left at (1115, 221)
Screenshot: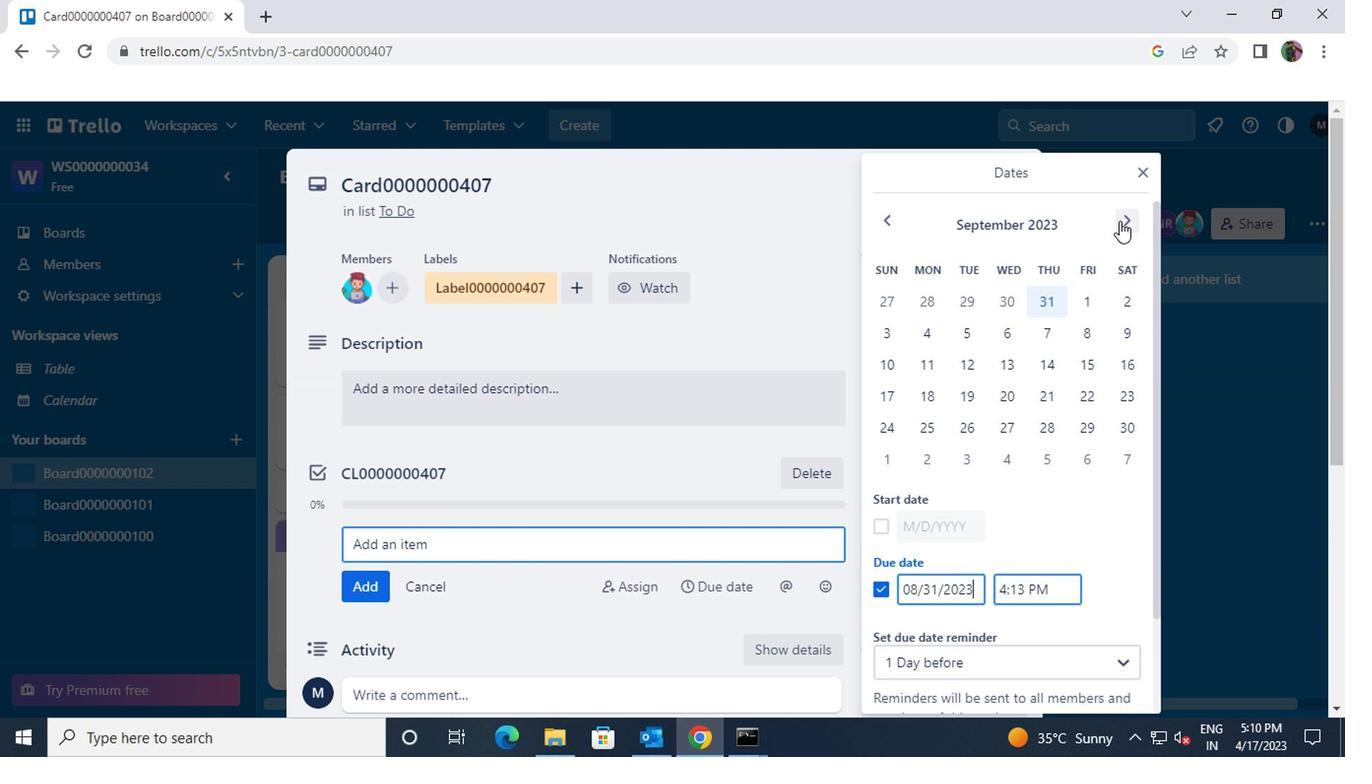 
Action: Mouse moved to (886, 301)
Screenshot: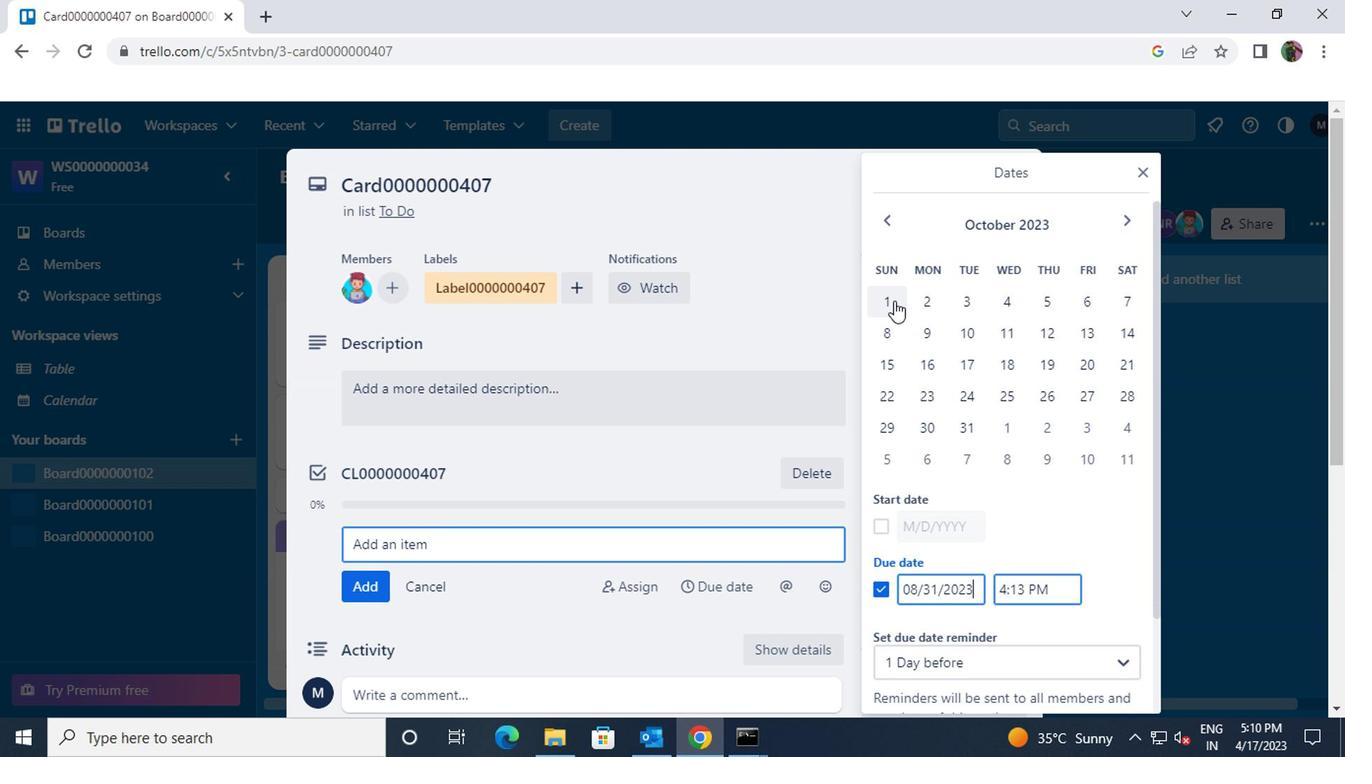 
Action: Mouse pressed left at (886, 301)
Screenshot: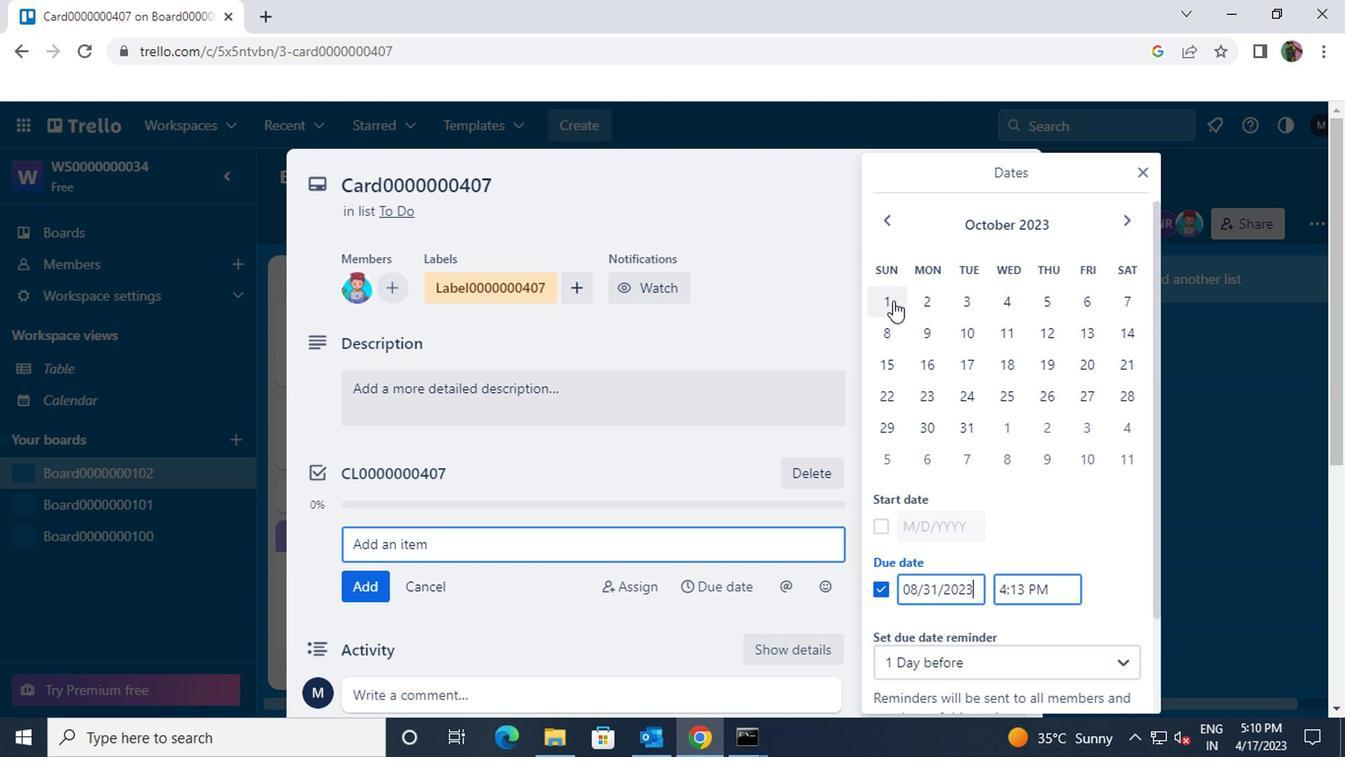 
Action: Mouse moved to (961, 418)
Screenshot: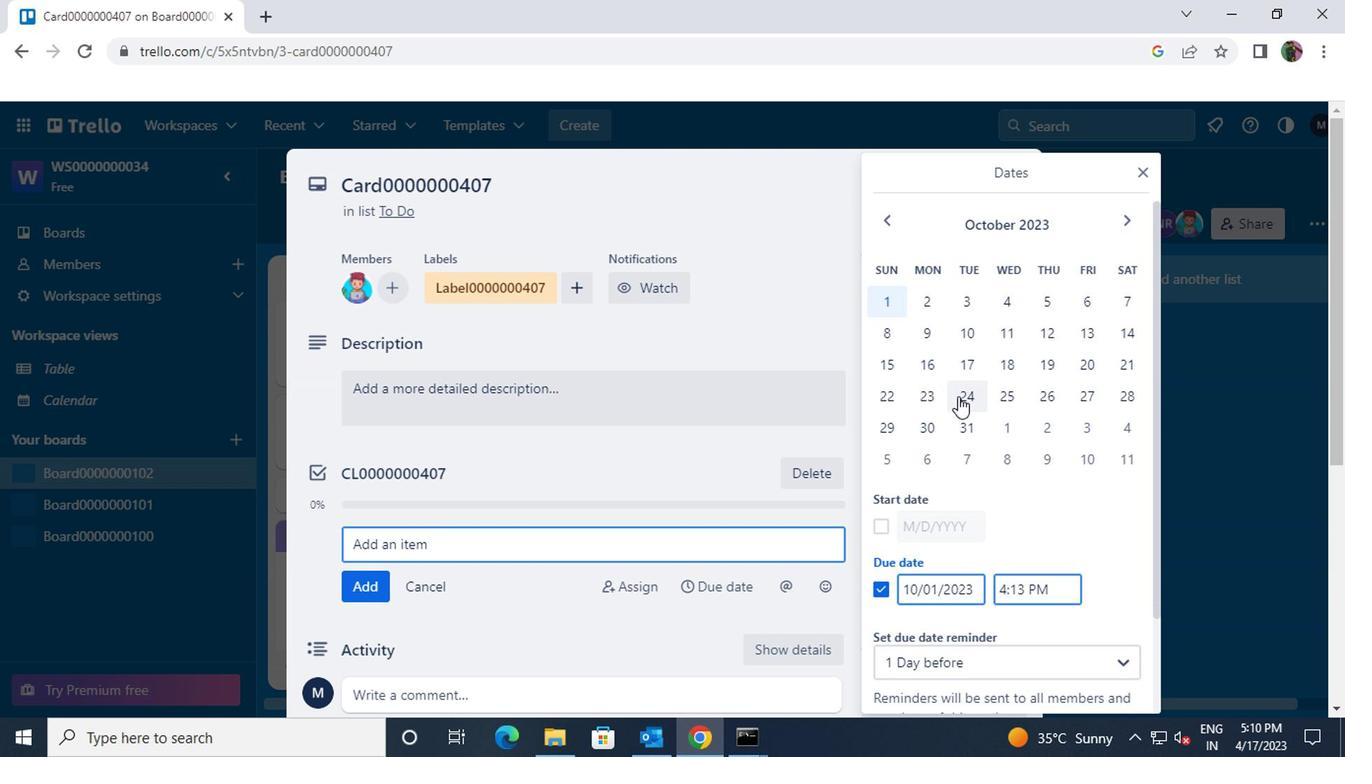 
Action: Mouse pressed left at (961, 418)
Screenshot: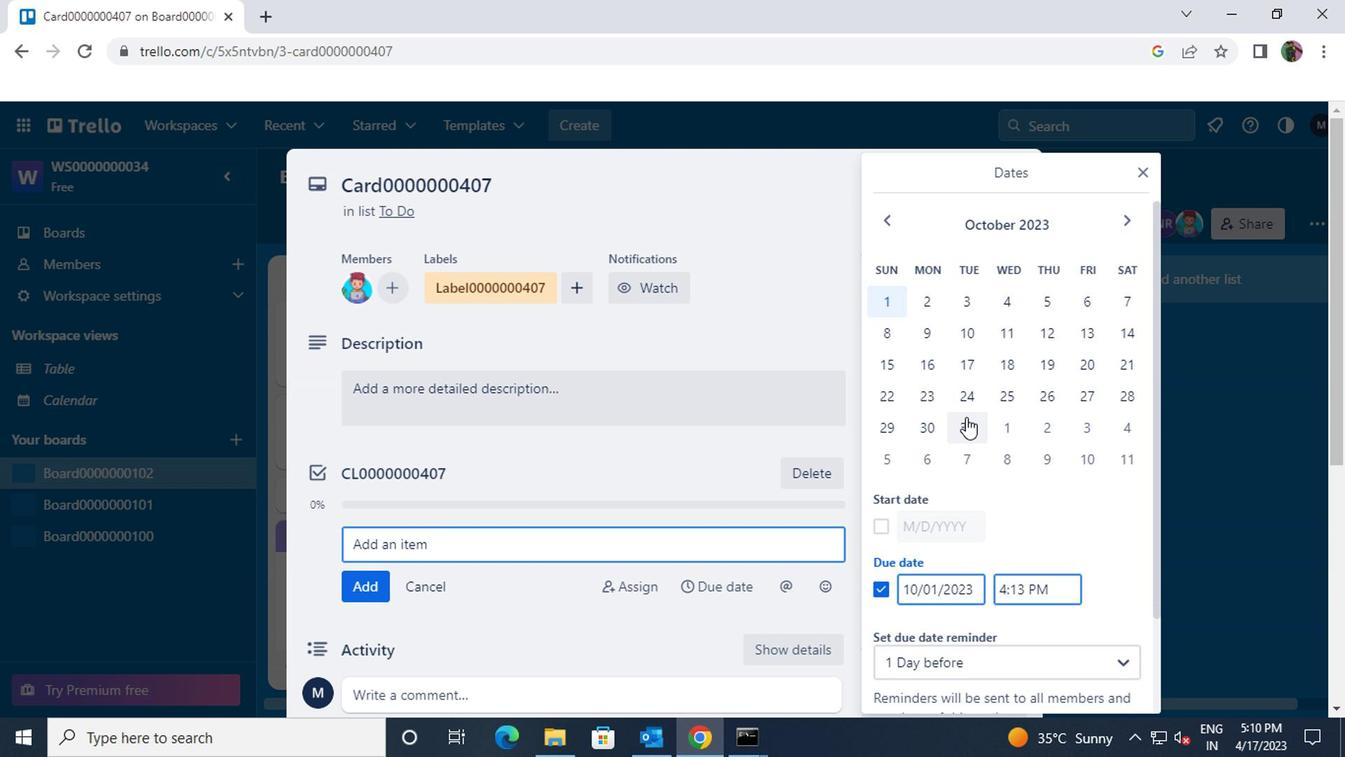 
Action: Mouse moved to (880, 532)
Screenshot: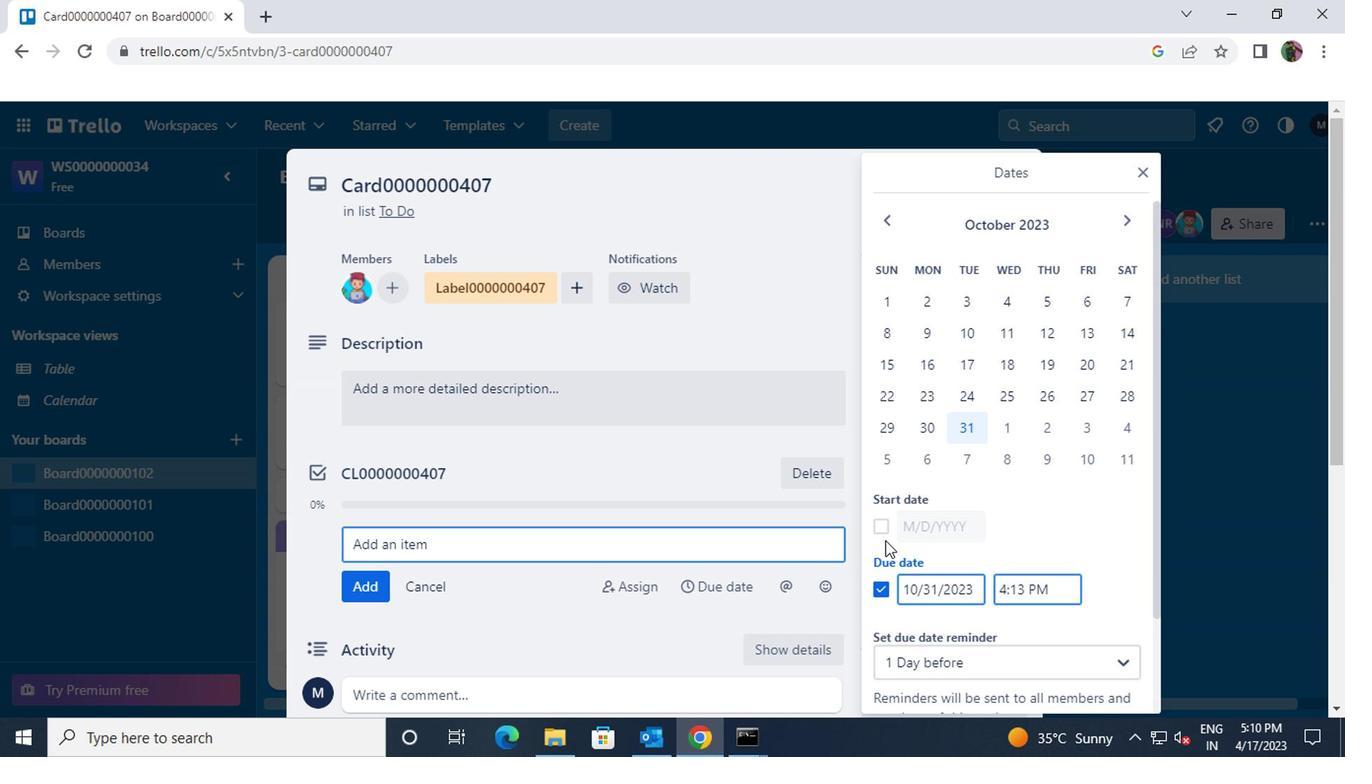 
Action: Mouse pressed left at (880, 532)
Screenshot: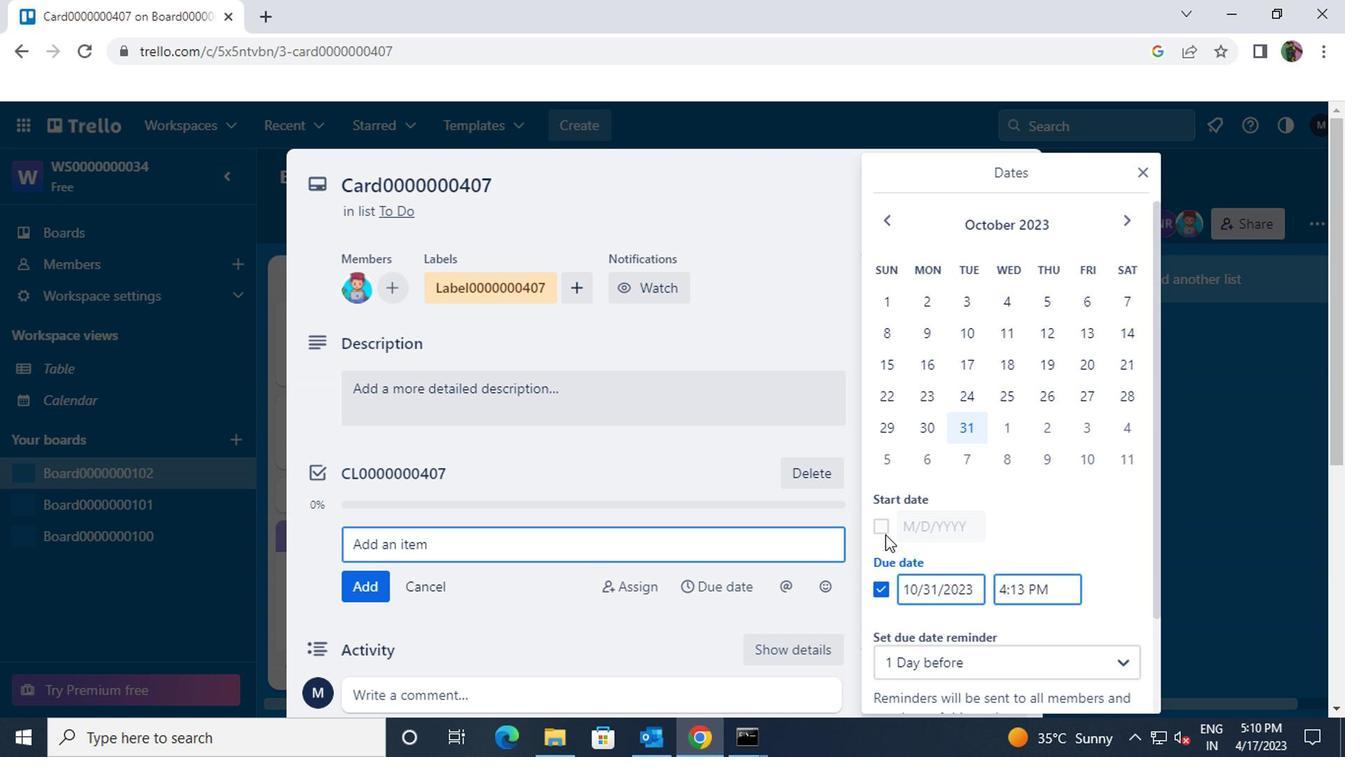 
Action: Mouse moved to (881, 521)
Screenshot: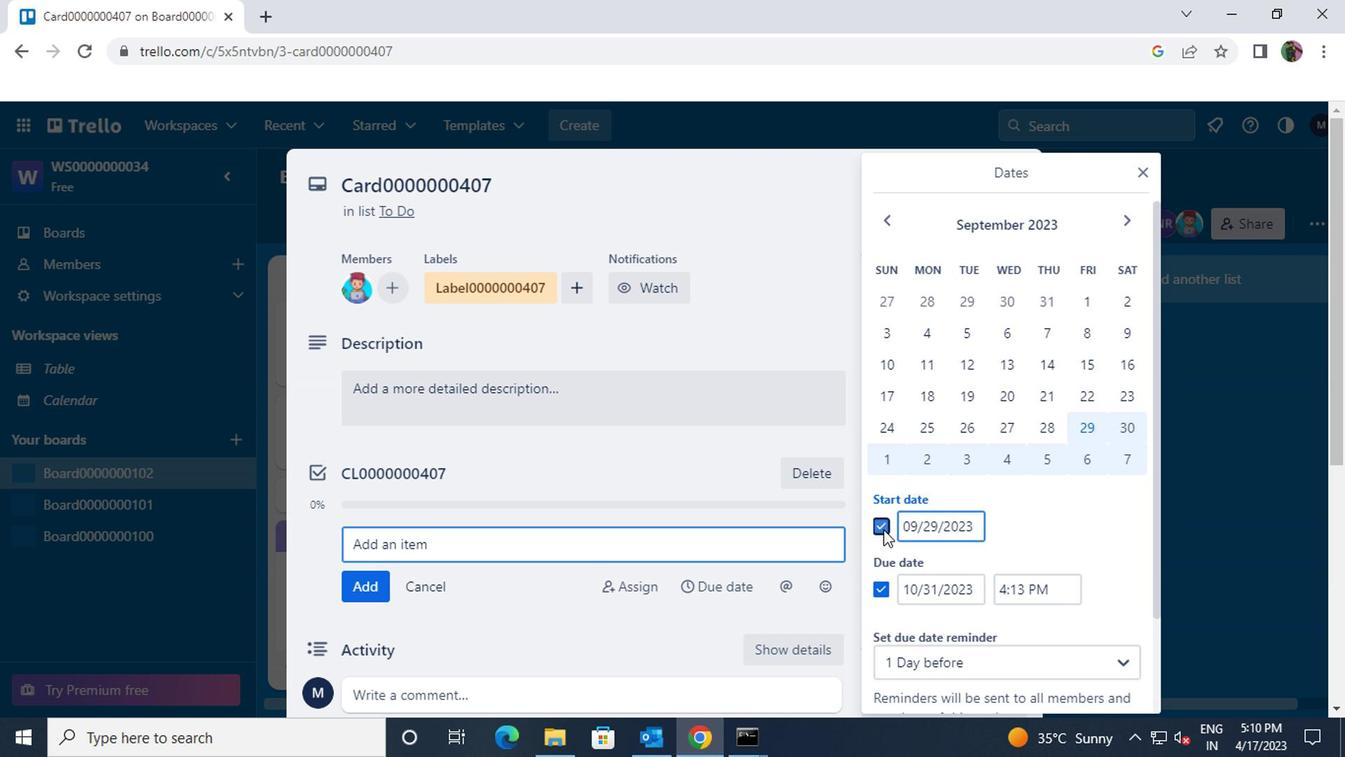 
Action: Mouse scrolled (881, 520) with delta (0, 0)
Screenshot: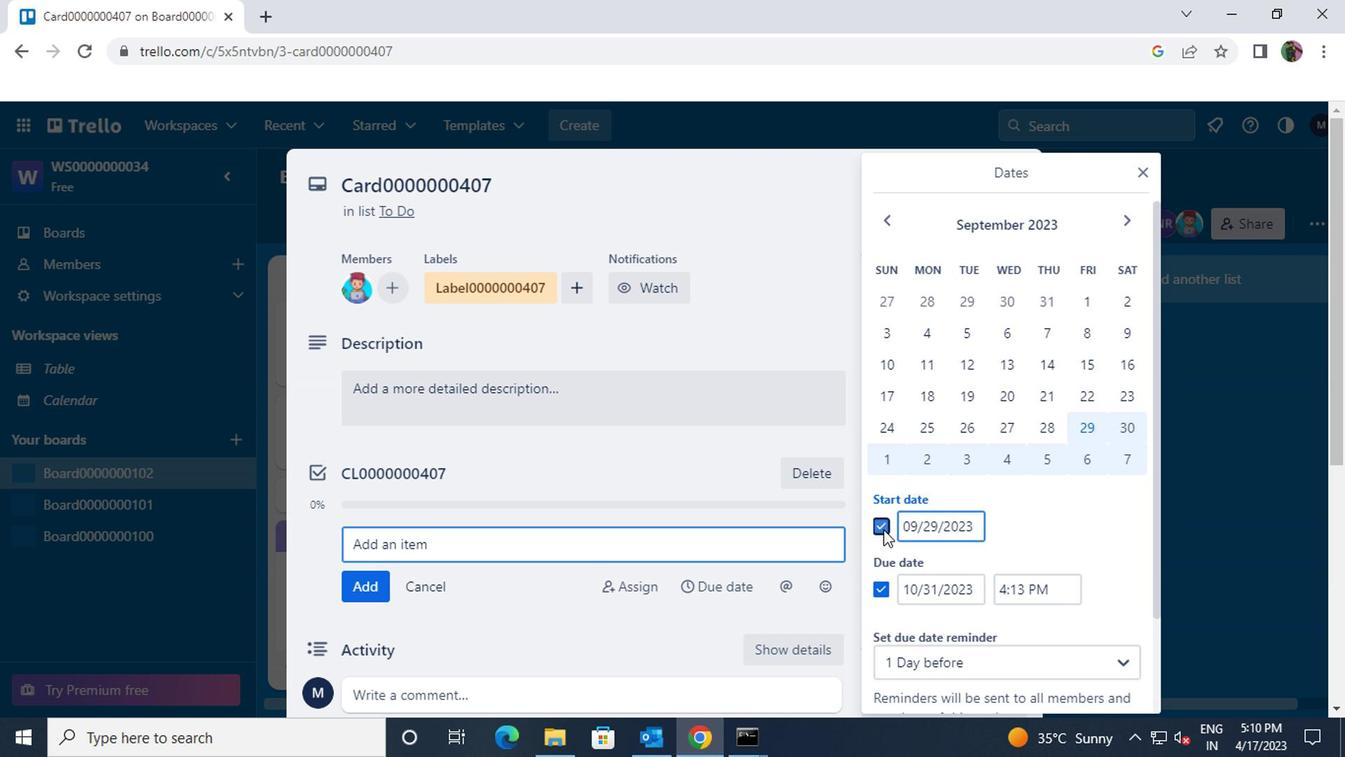 
Action: Mouse moved to (882, 520)
Screenshot: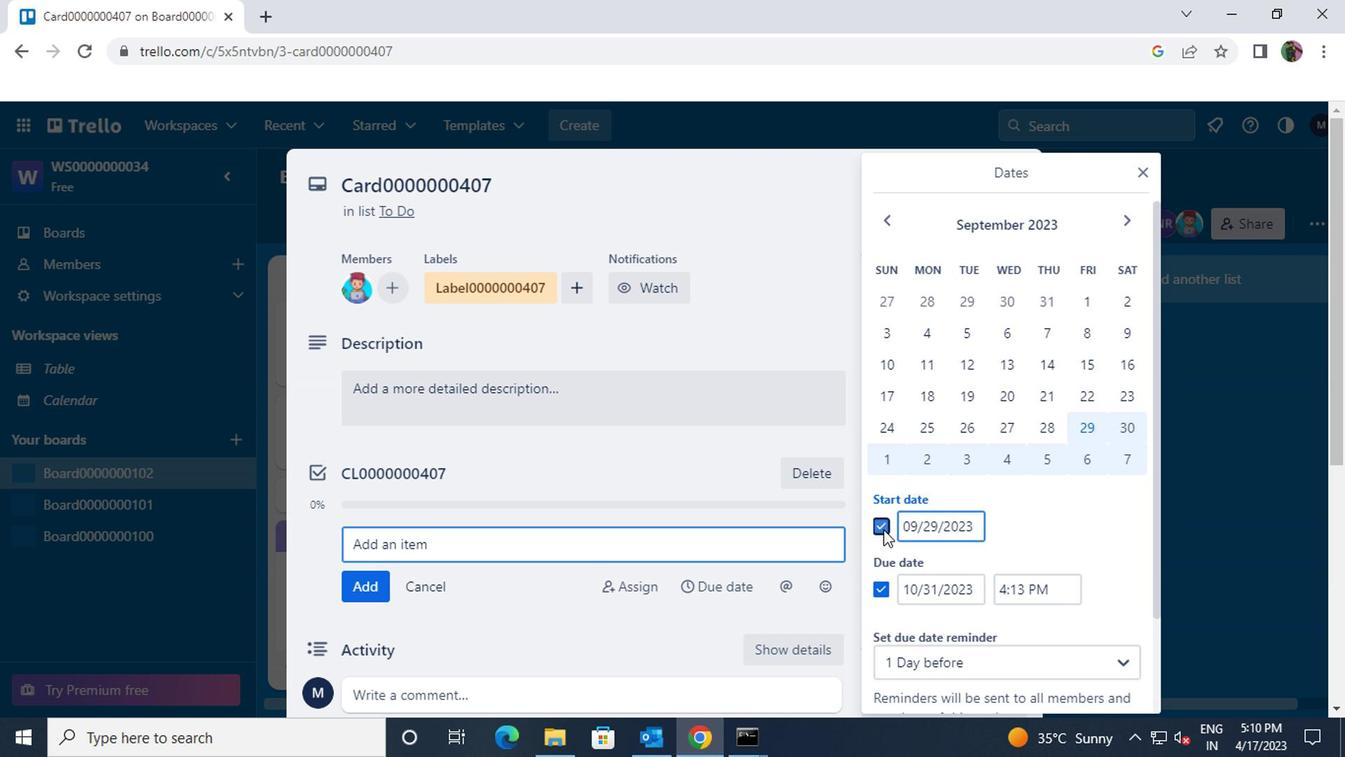 
Action: Mouse scrolled (882, 520) with delta (0, 0)
Screenshot: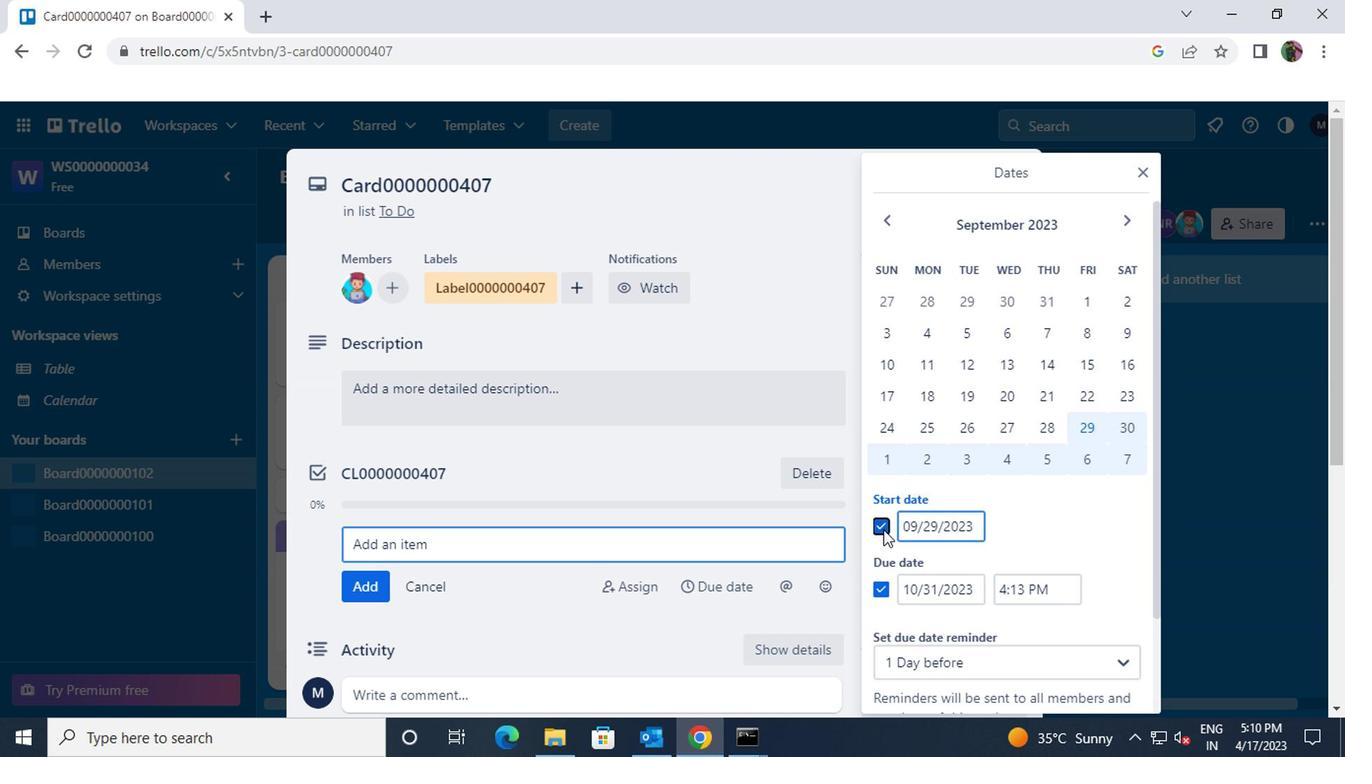 
Action: Mouse moved to (914, 630)
Screenshot: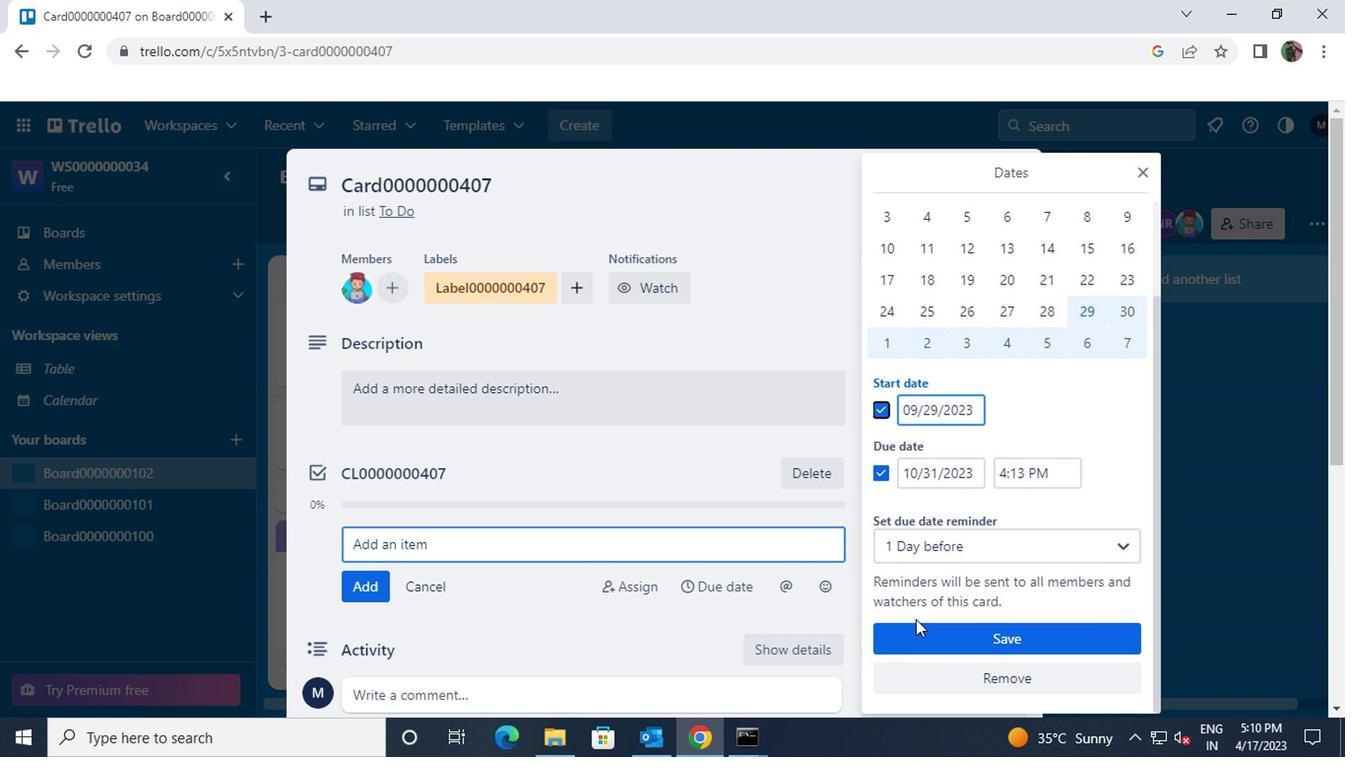 
Action: Mouse pressed left at (914, 630)
Screenshot: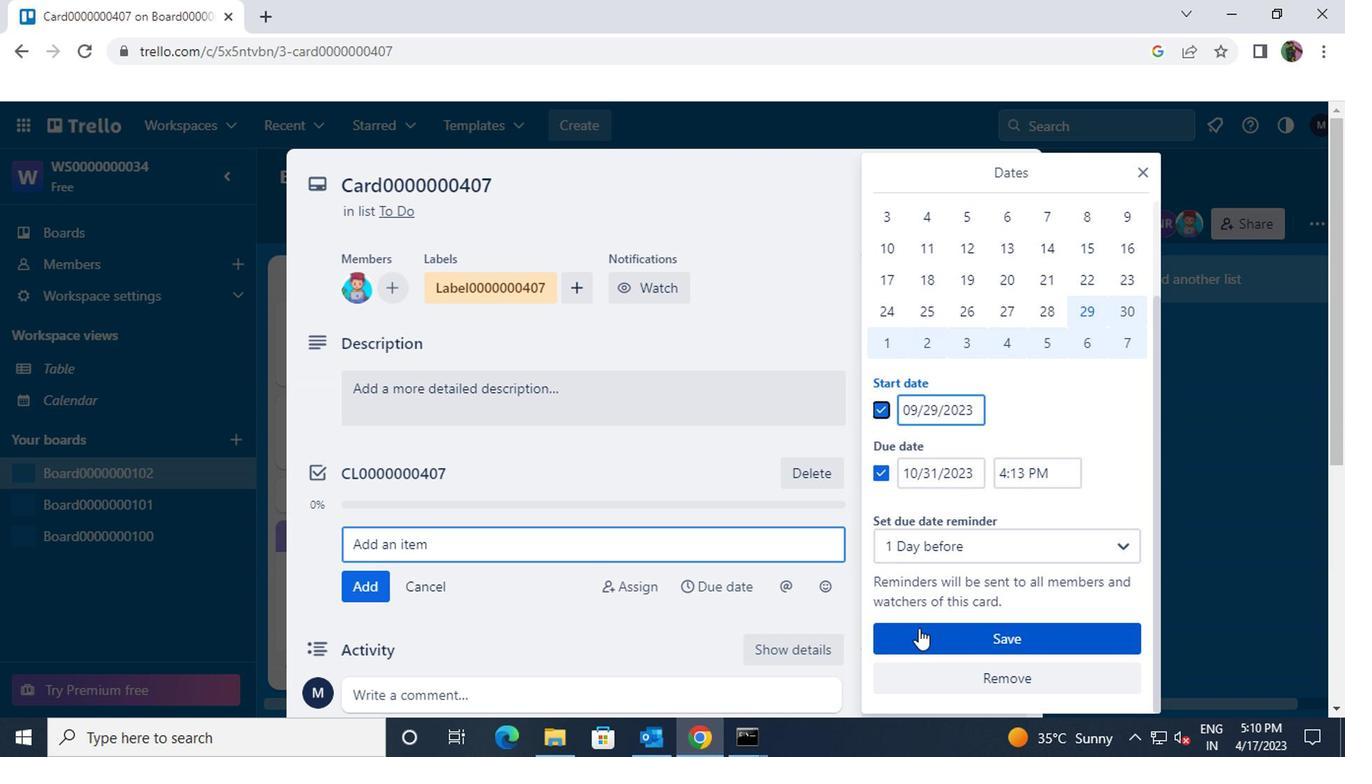 
Action: Mouse moved to (918, 633)
Screenshot: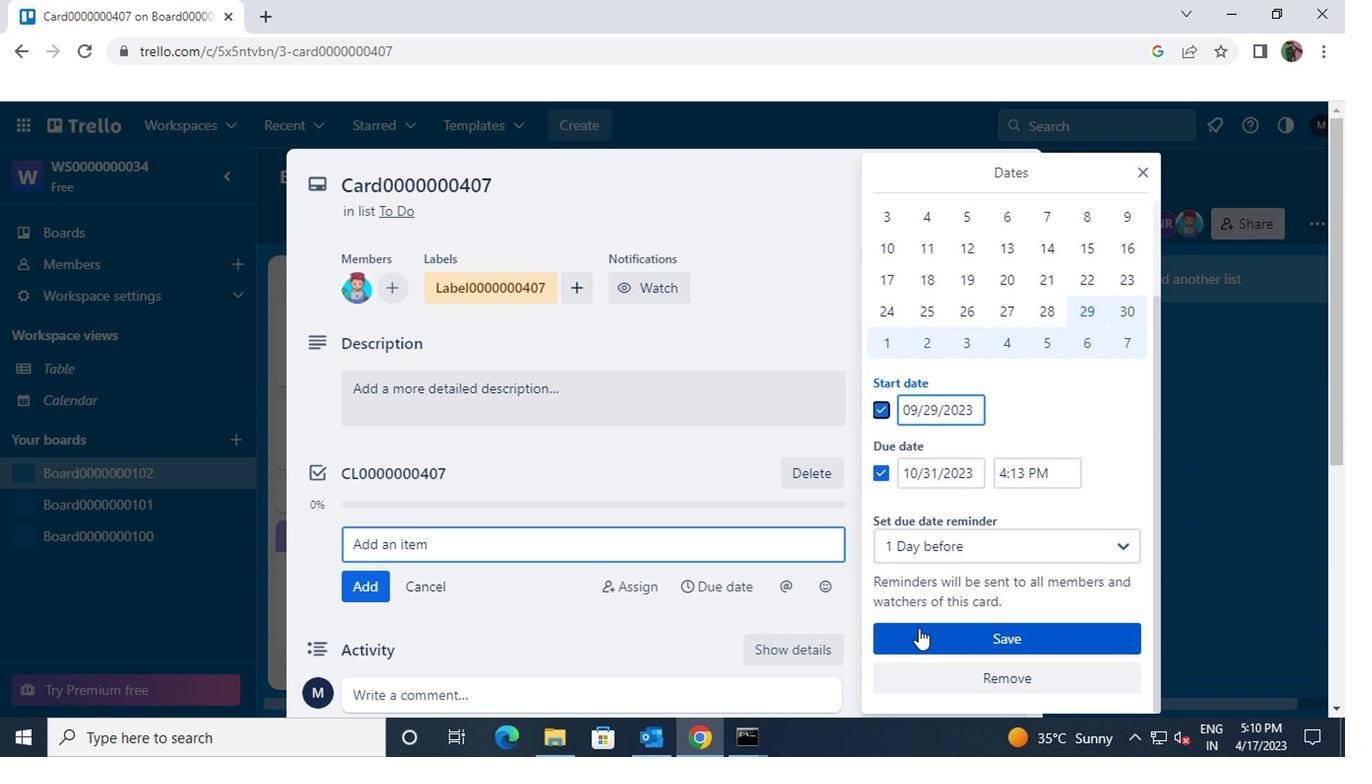 
Action: Key pressed <Key.f8>
Screenshot: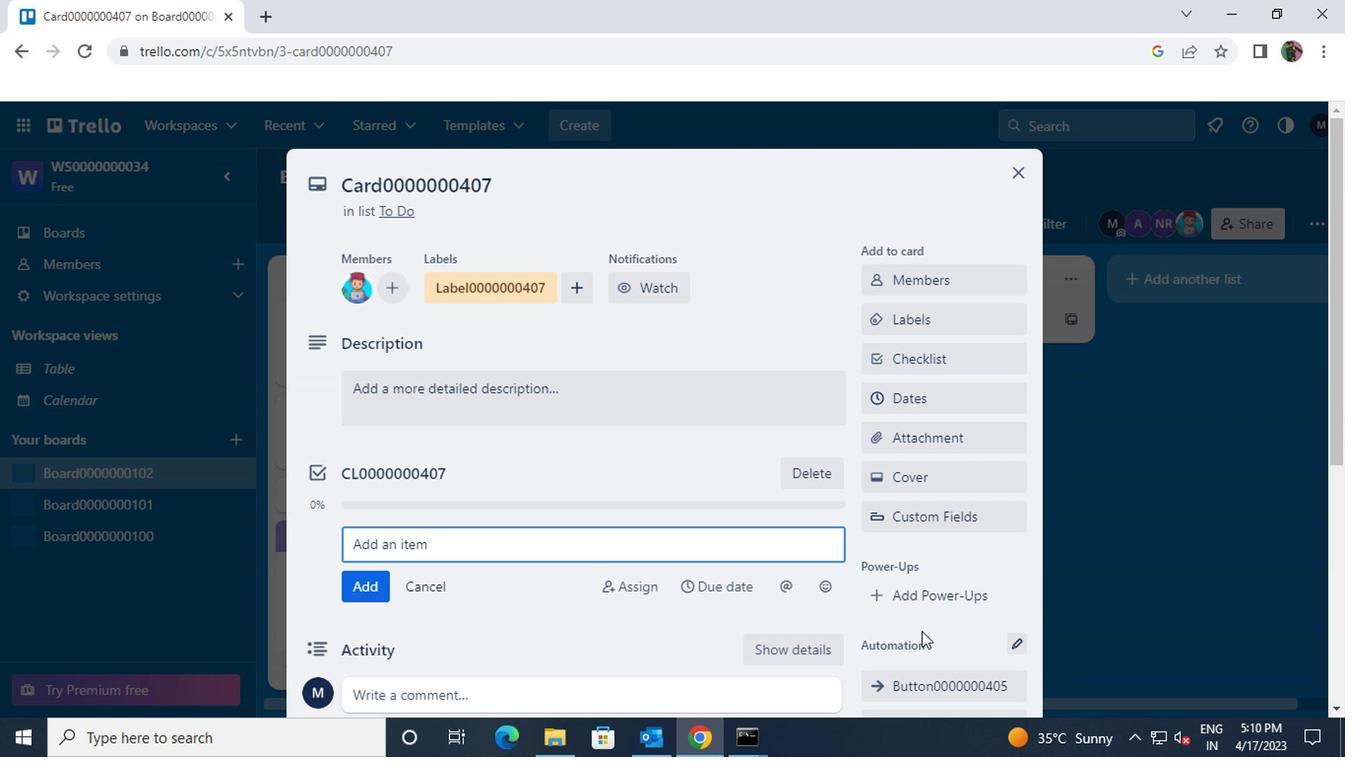 
